 Task: Create a due date automation trigger when advanced on, on the wednesday after a card is due add fields with custom field "Resume" set to a number lower or equal to 1 and greater or equal to 10 at 11:00 AM.
Action: Mouse moved to (1134, 92)
Screenshot: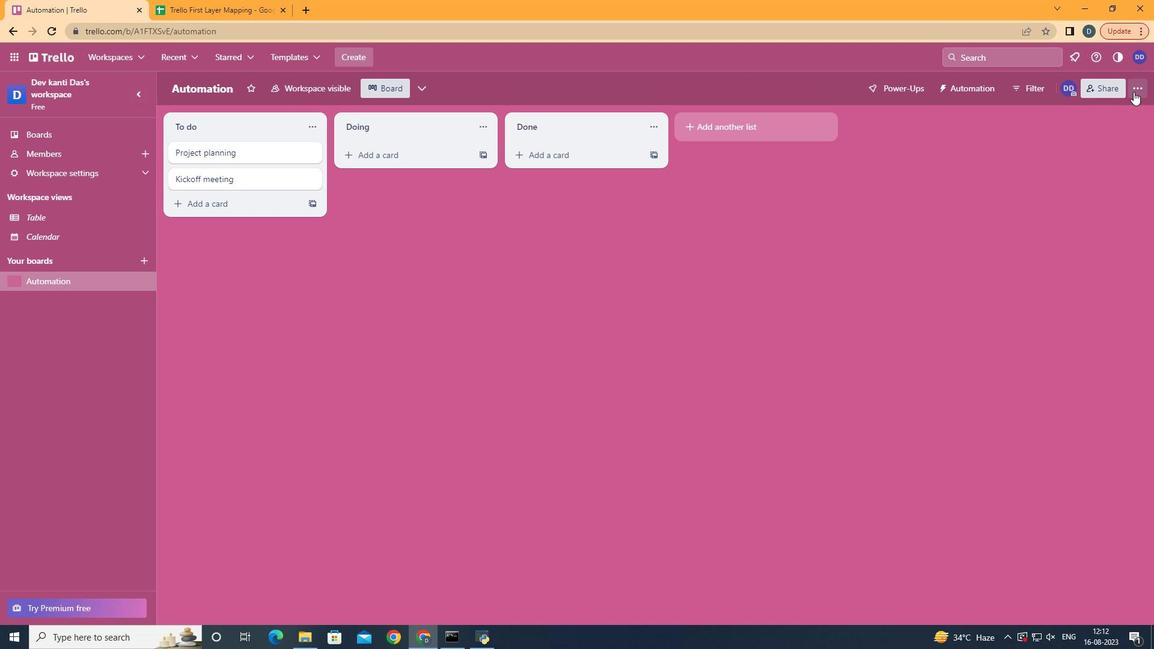 
Action: Mouse pressed left at (1134, 92)
Screenshot: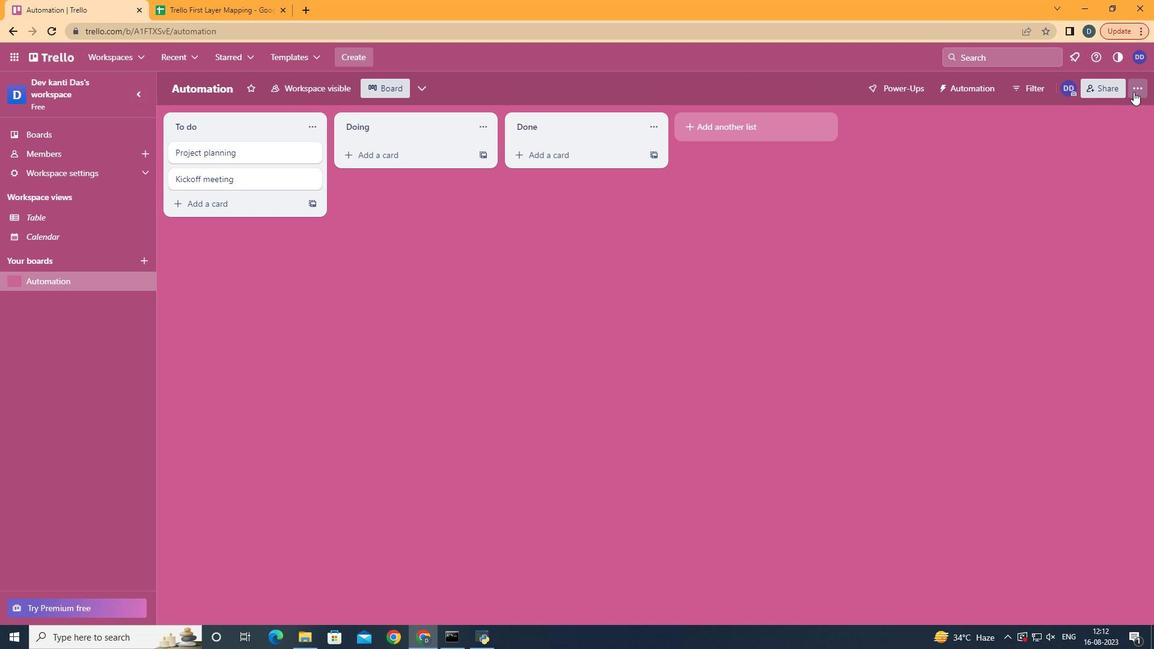 
Action: Mouse moved to (1043, 259)
Screenshot: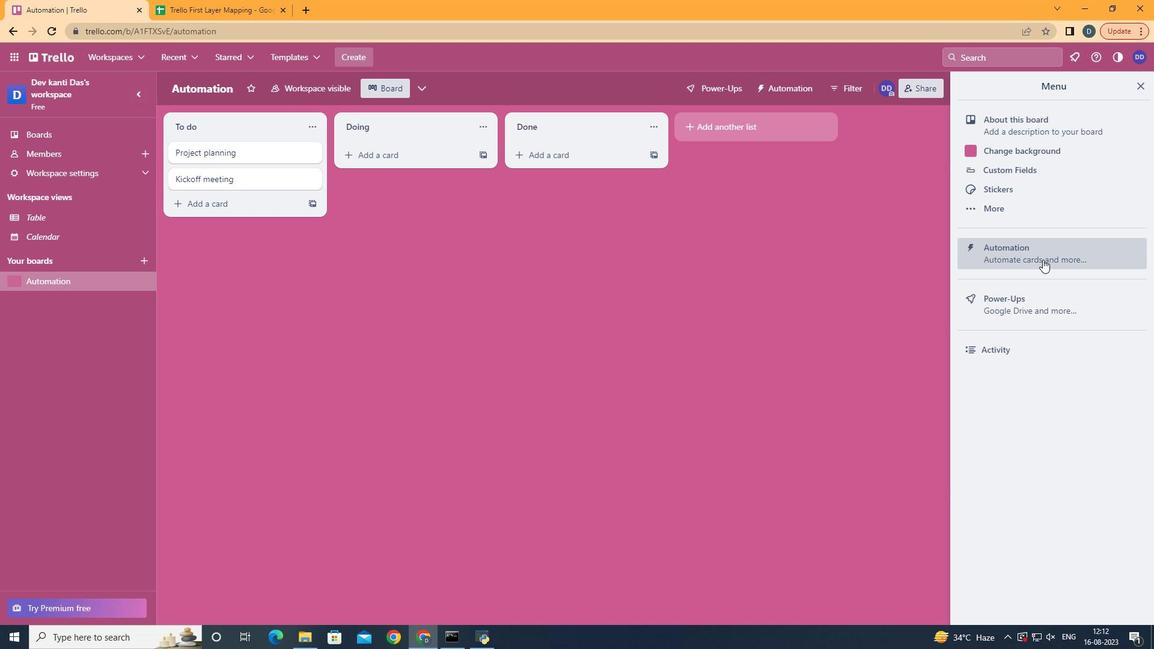 
Action: Mouse pressed left at (1043, 259)
Screenshot: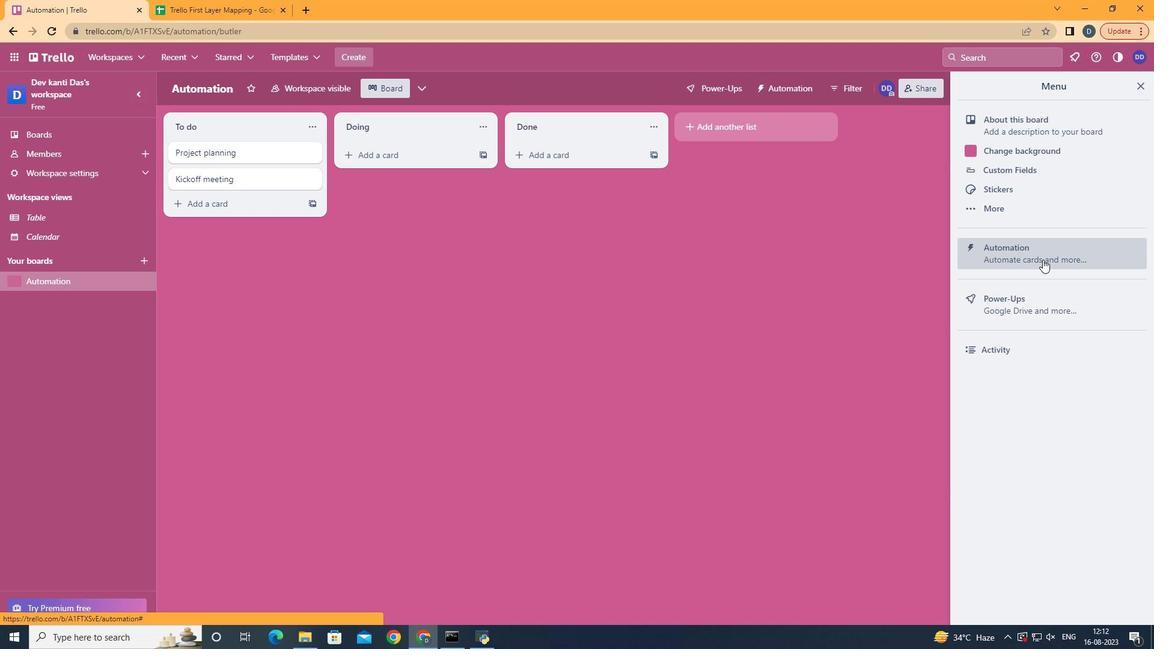 
Action: Mouse moved to (208, 242)
Screenshot: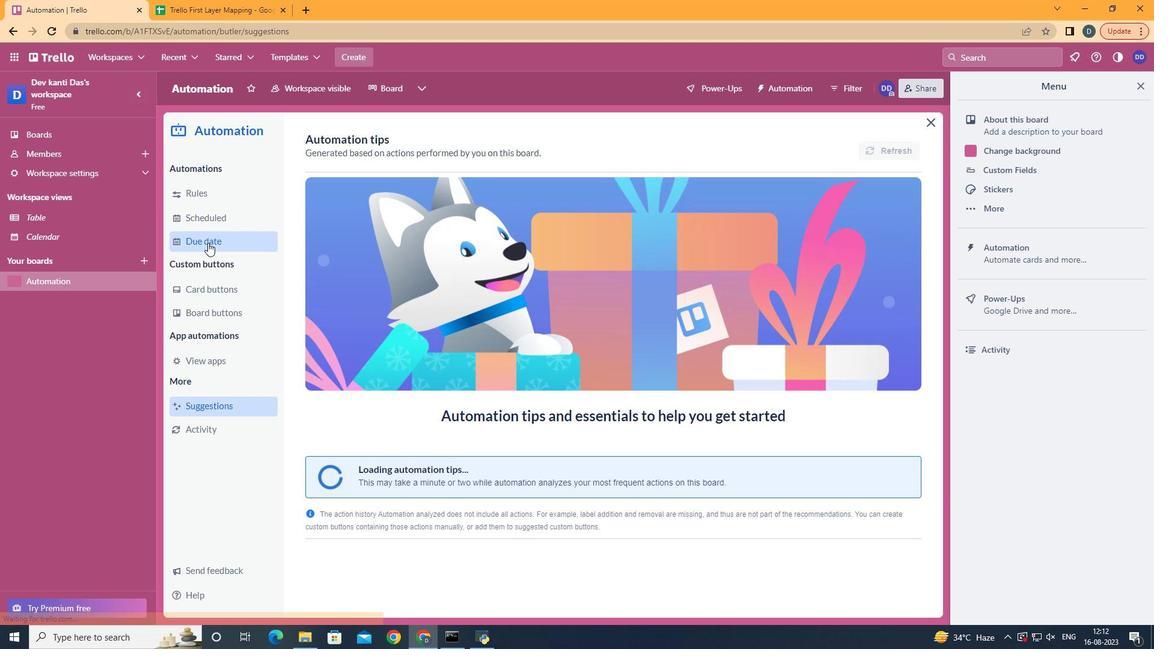 
Action: Mouse pressed left at (208, 242)
Screenshot: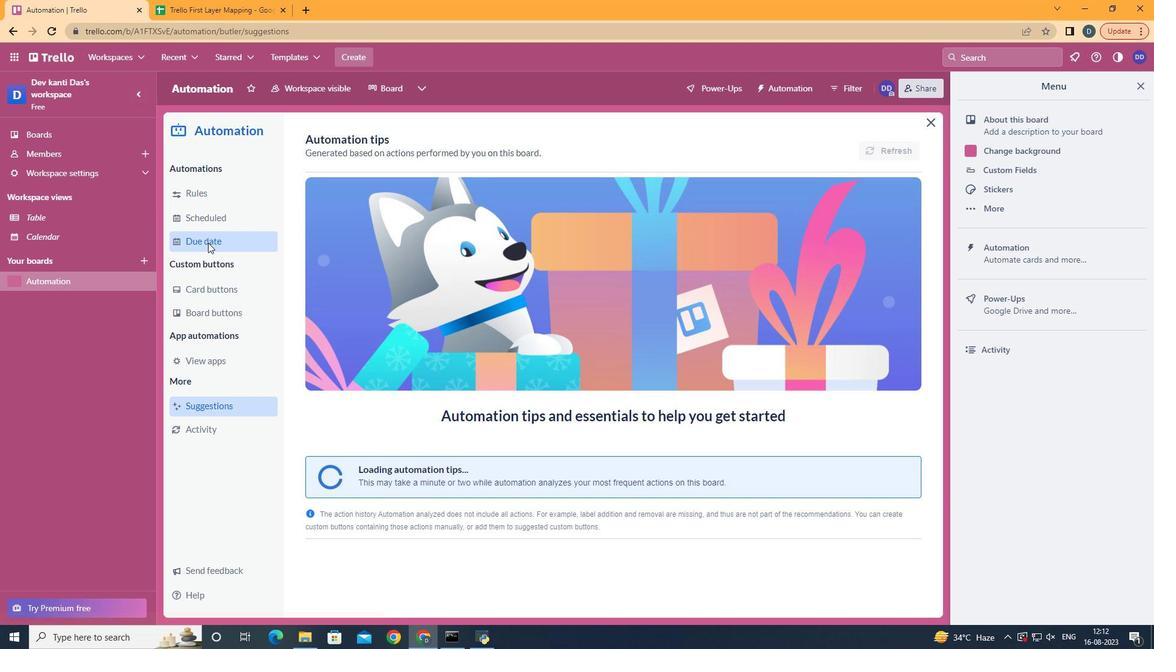 
Action: Mouse moved to (842, 146)
Screenshot: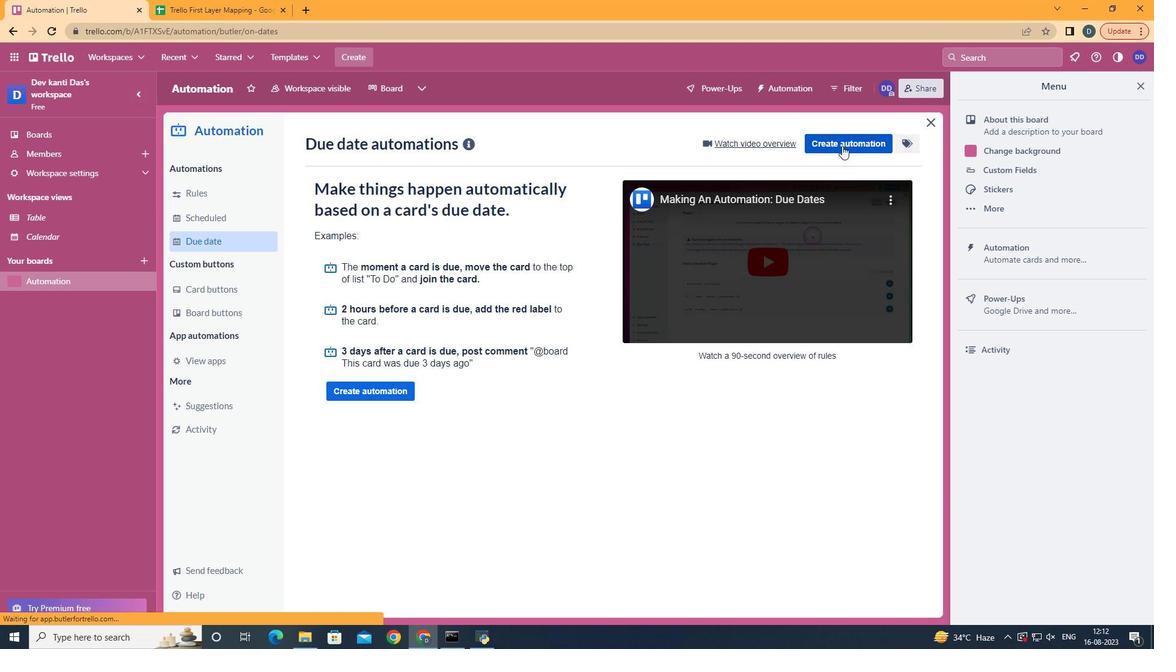 
Action: Mouse pressed left at (842, 146)
Screenshot: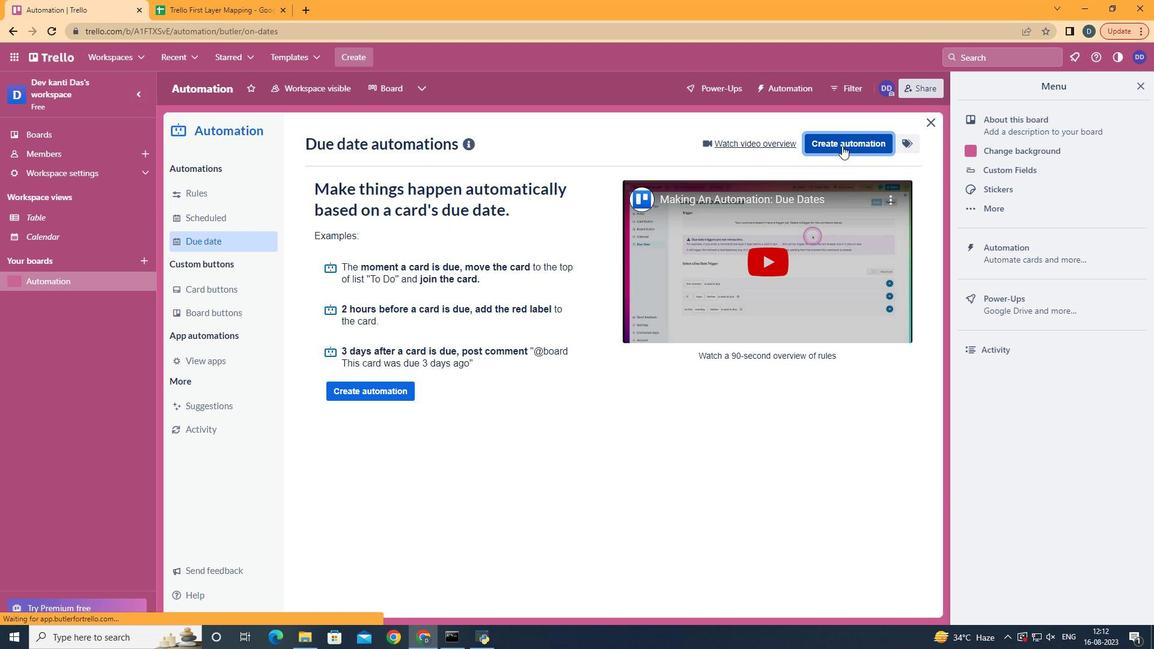 
Action: Mouse moved to (621, 258)
Screenshot: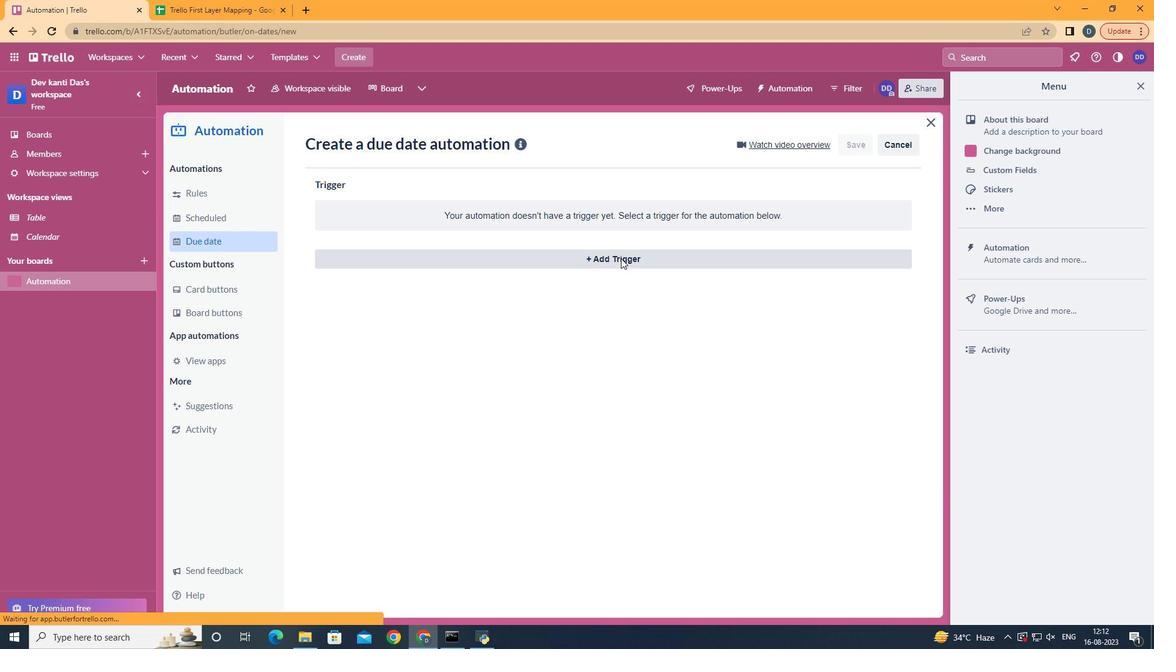 
Action: Mouse pressed left at (621, 258)
Screenshot: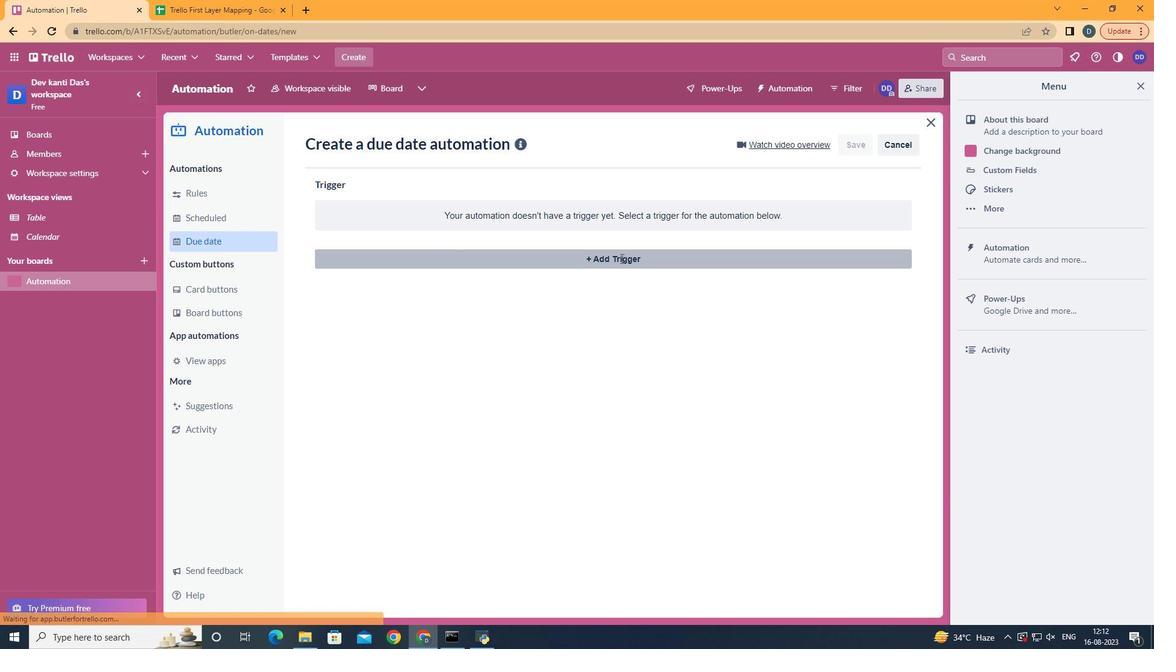 
Action: Mouse moved to (401, 365)
Screenshot: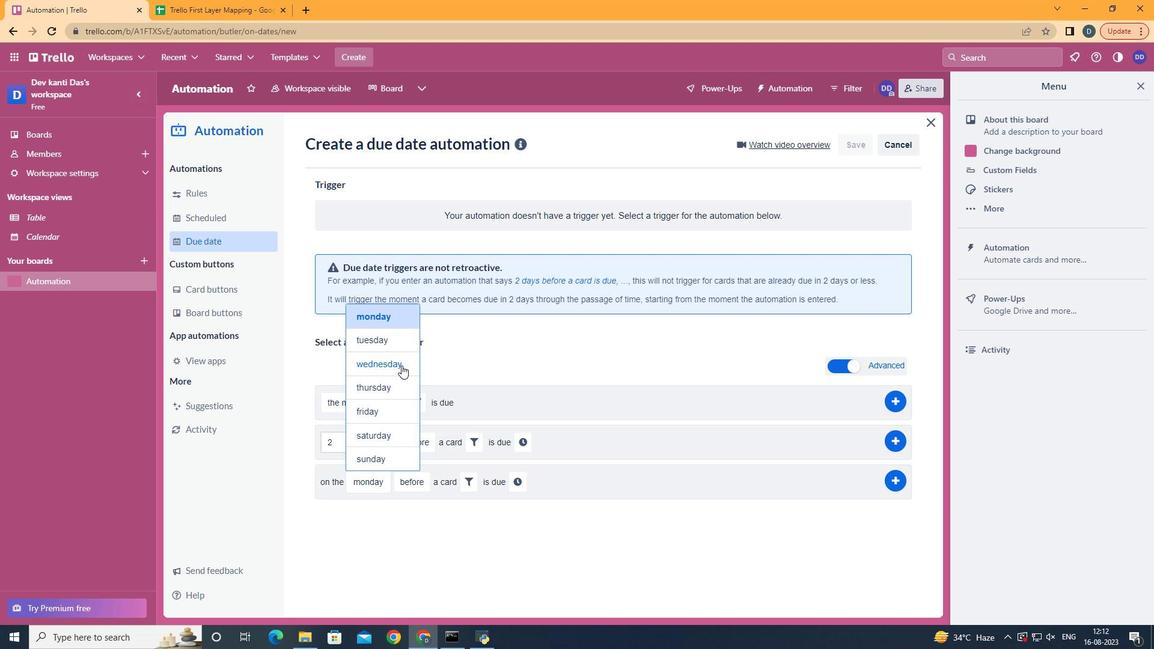 
Action: Mouse pressed left at (401, 365)
Screenshot: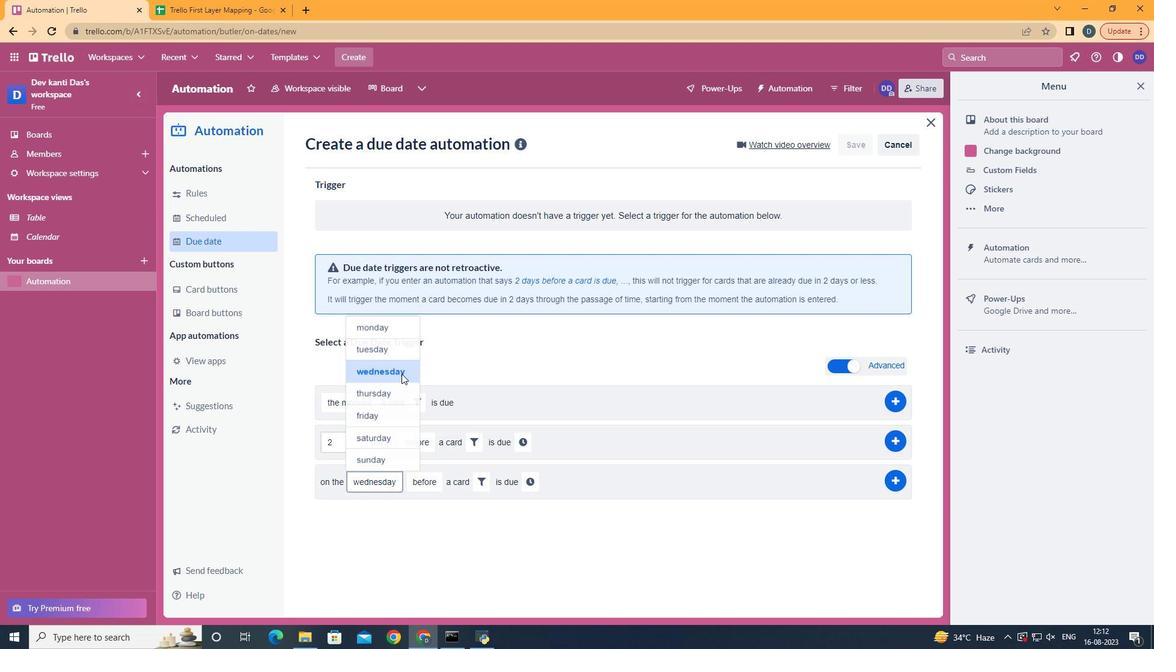 
Action: Mouse moved to (435, 526)
Screenshot: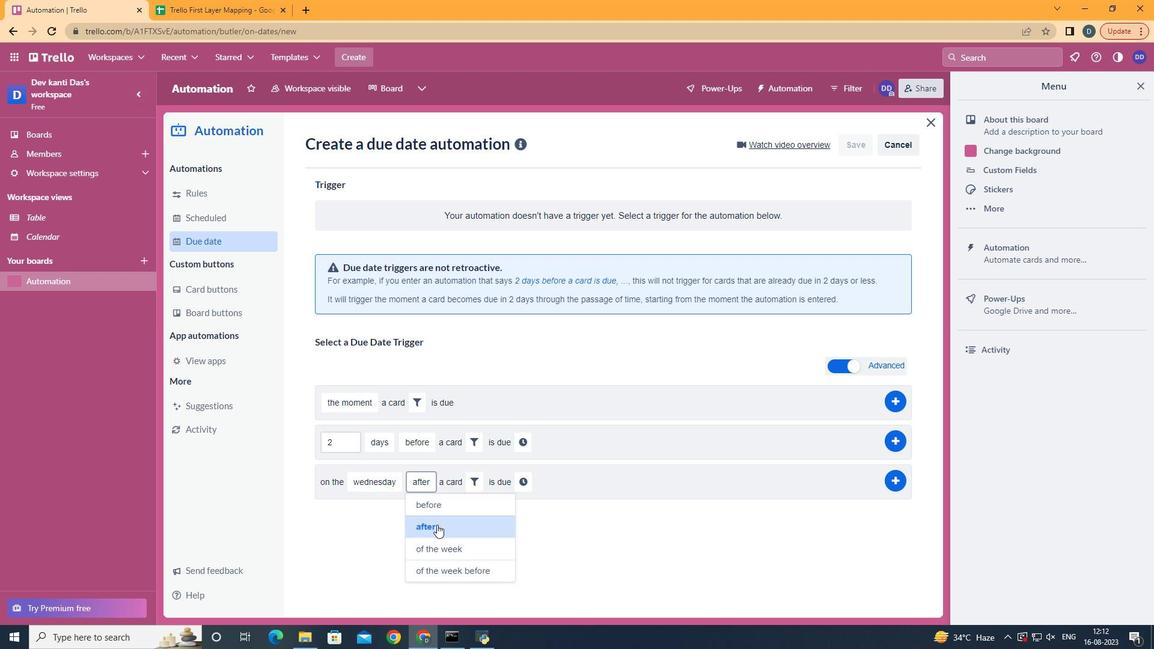 
Action: Mouse pressed left at (435, 526)
Screenshot: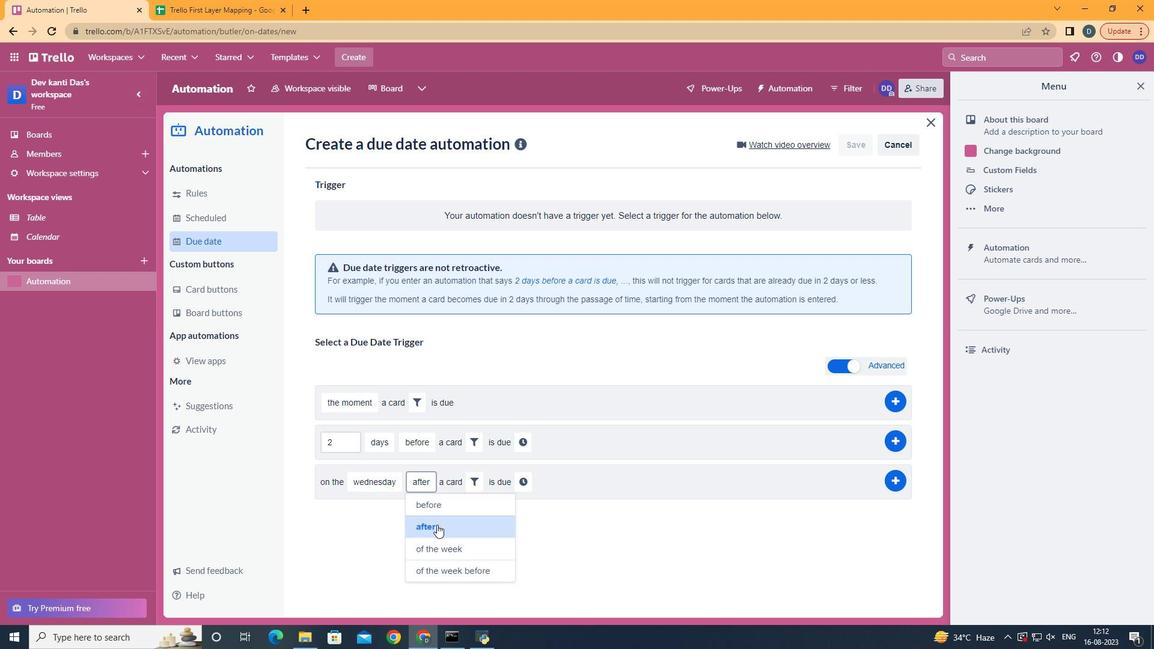 
Action: Mouse moved to (464, 485)
Screenshot: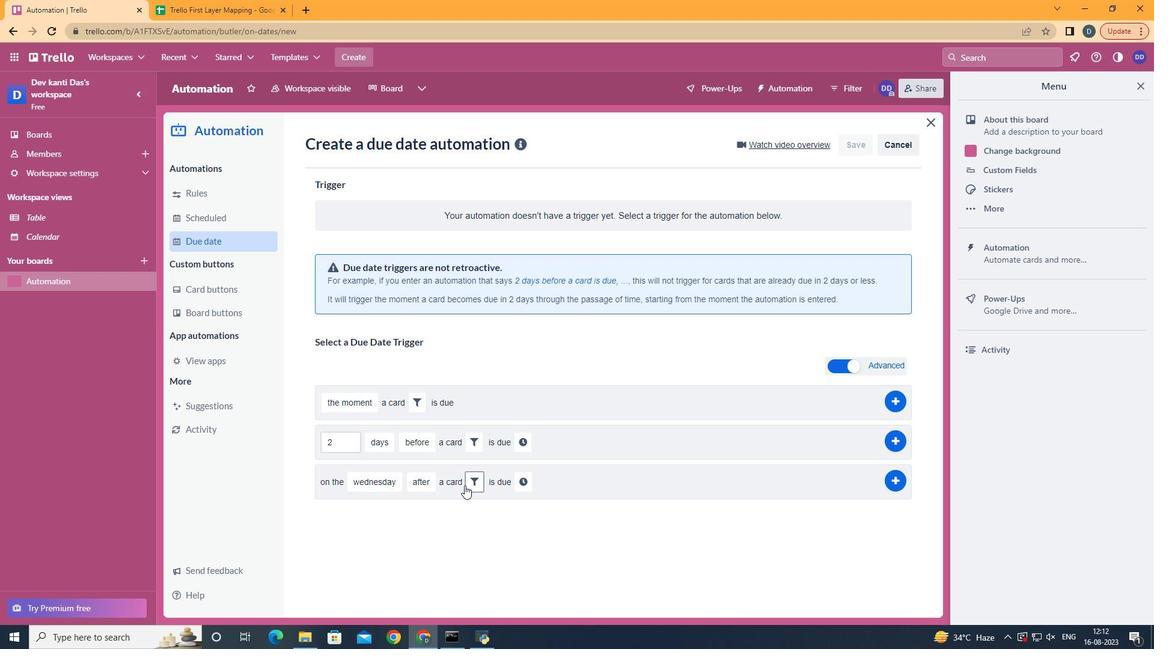 
Action: Mouse pressed left at (464, 485)
Screenshot: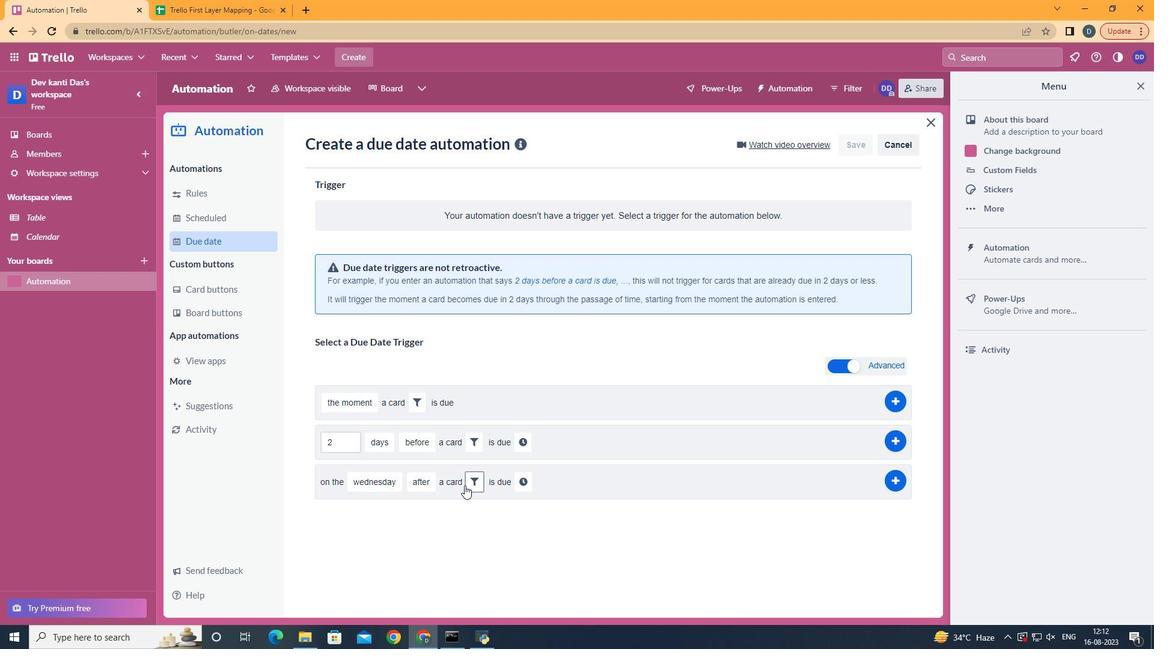 
Action: Mouse moved to (677, 521)
Screenshot: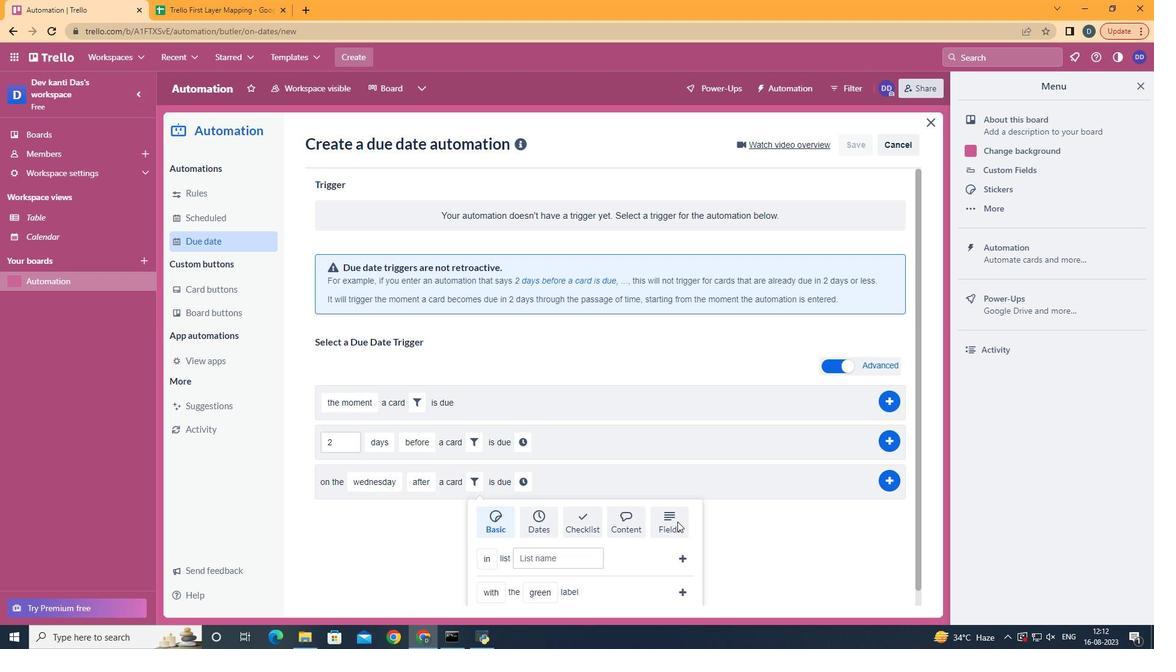 
Action: Mouse pressed left at (677, 521)
Screenshot: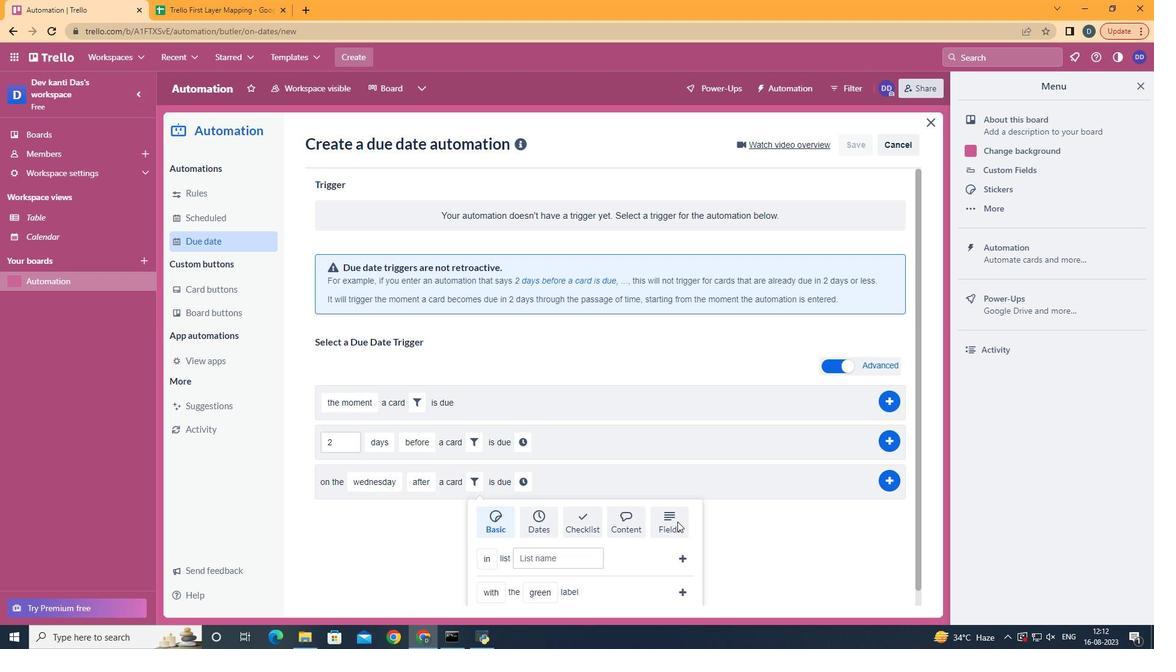
Action: Mouse scrolled (677, 521) with delta (0, 0)
Screenshot: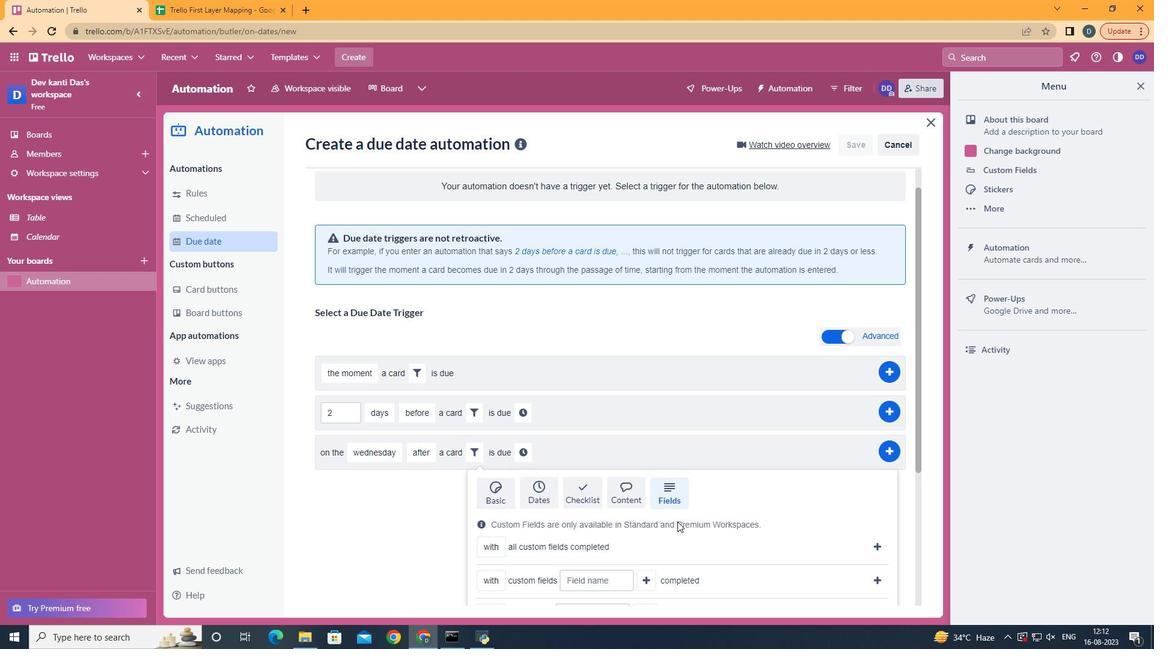 
Action: Mouse scrolled (677, 521) with delta (0, 0)
Screenshot: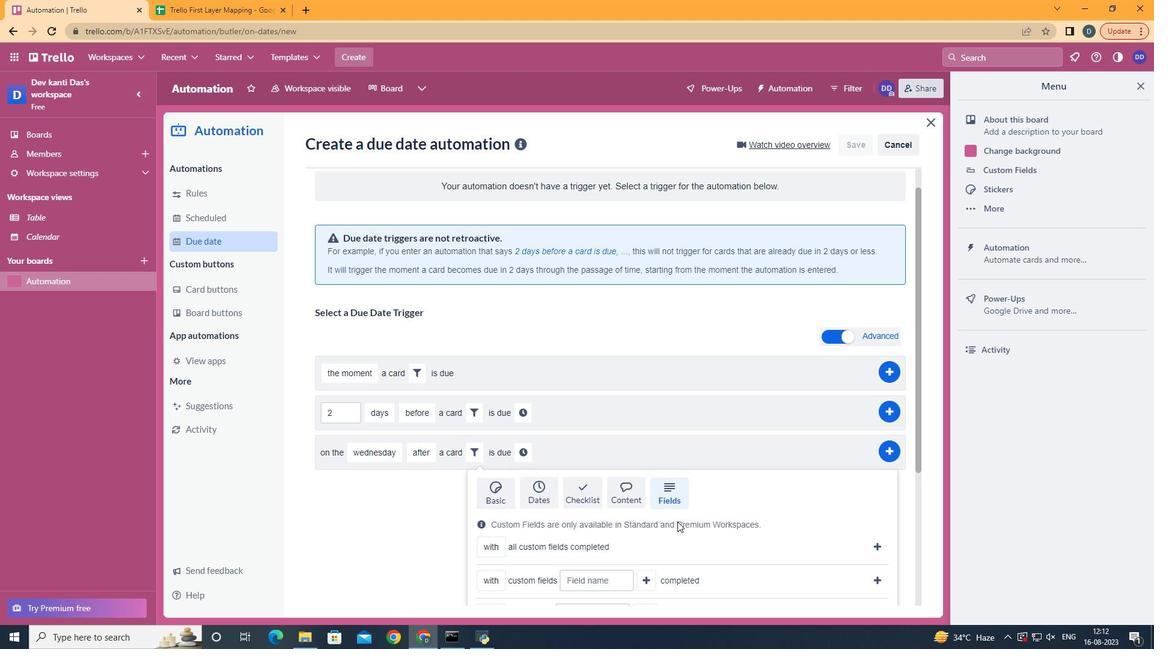 
Action: Mouse scrolled (677, 521) with delta (0, 0)
Screenshot: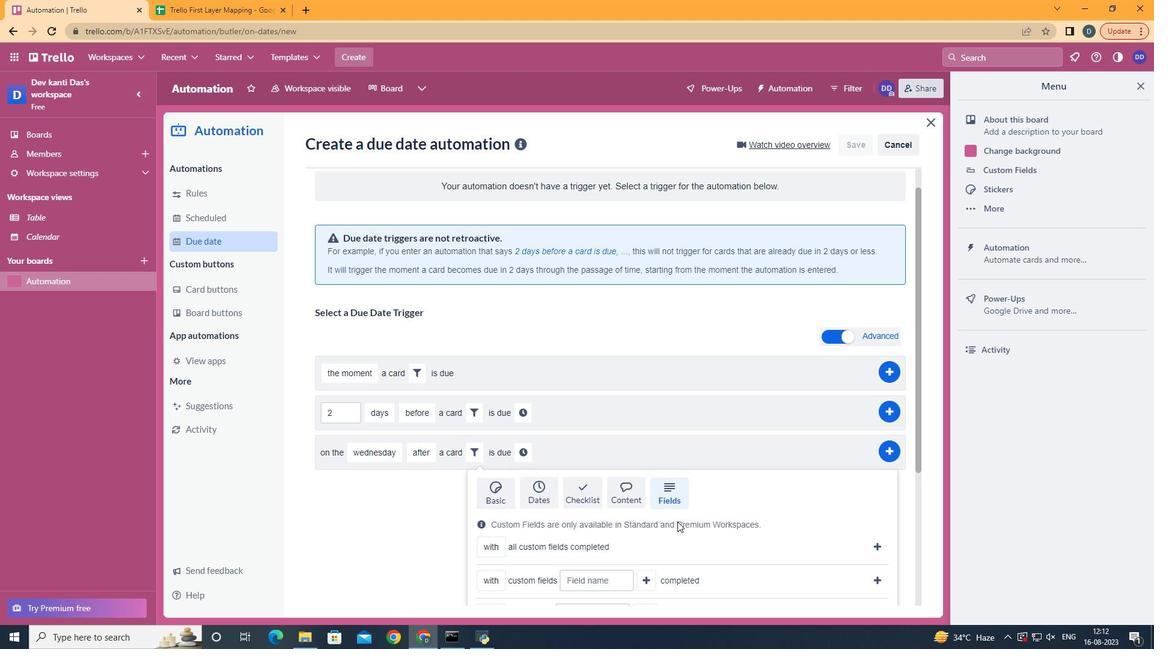 
Action: Mouse scrolled (677, 521) with delta (0, 0)
Screenshot: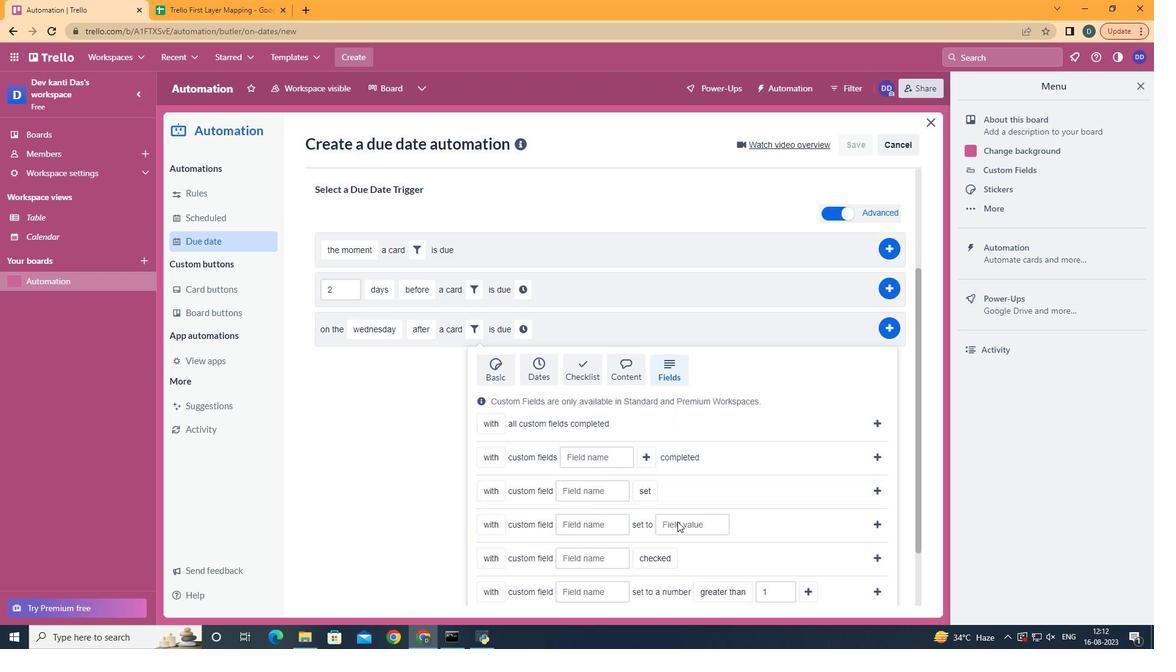 
Action: Mouse scrolled (677, 521) with delta (0, 0)
Screenshot: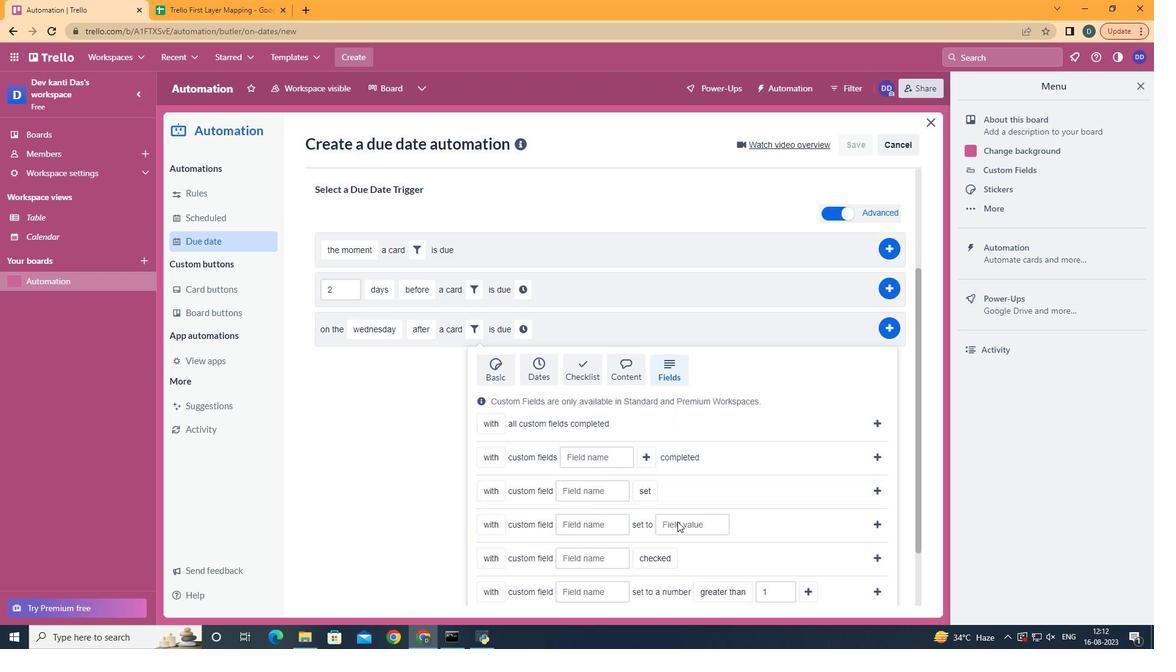 
Action: Mouse scrolled (677, 521) with delta (0, 0)
Screenshot: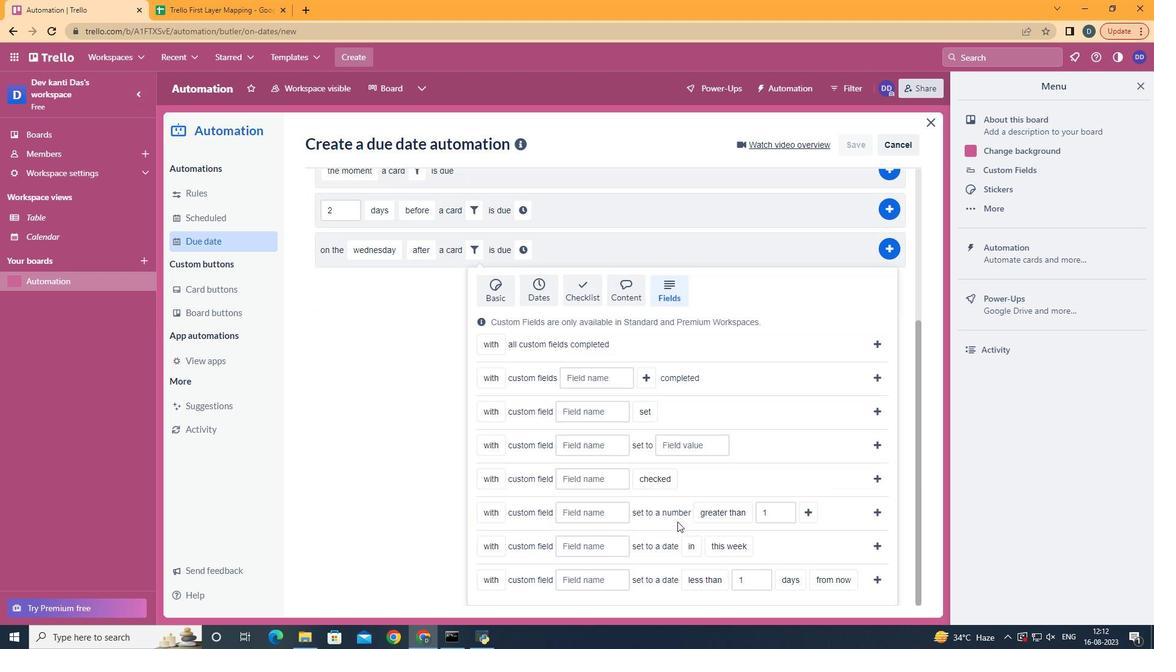 
Action: Mouse moved to (589, 504)
Screenshot: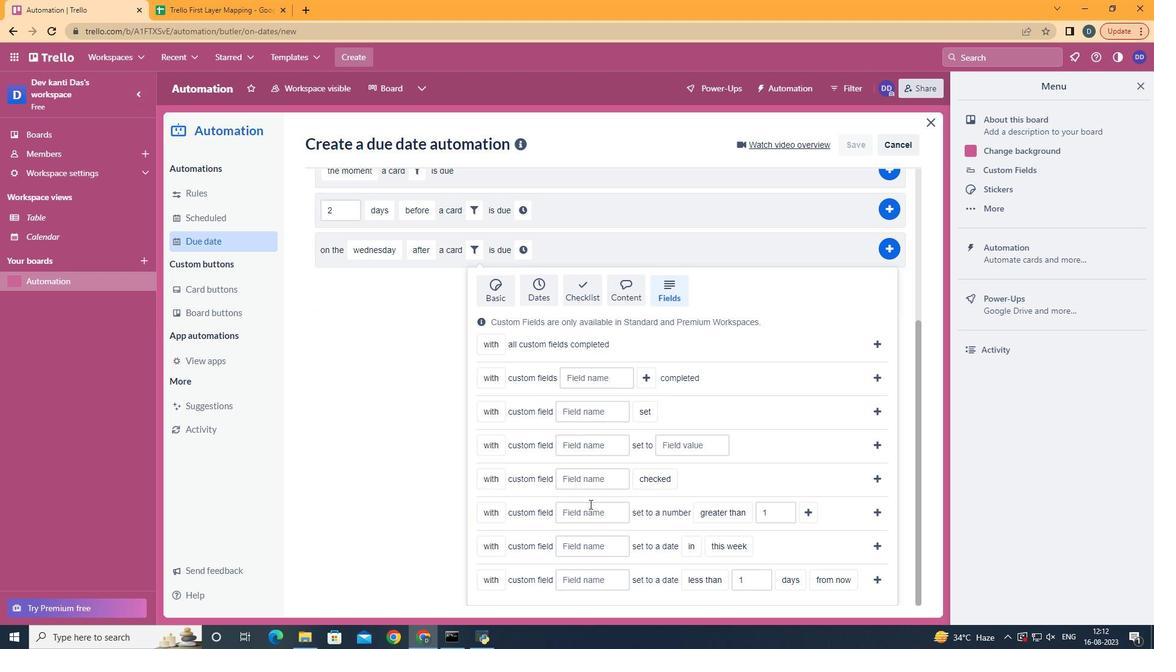 
Action: Mouse pressed left at (589, 504)
Screenshot: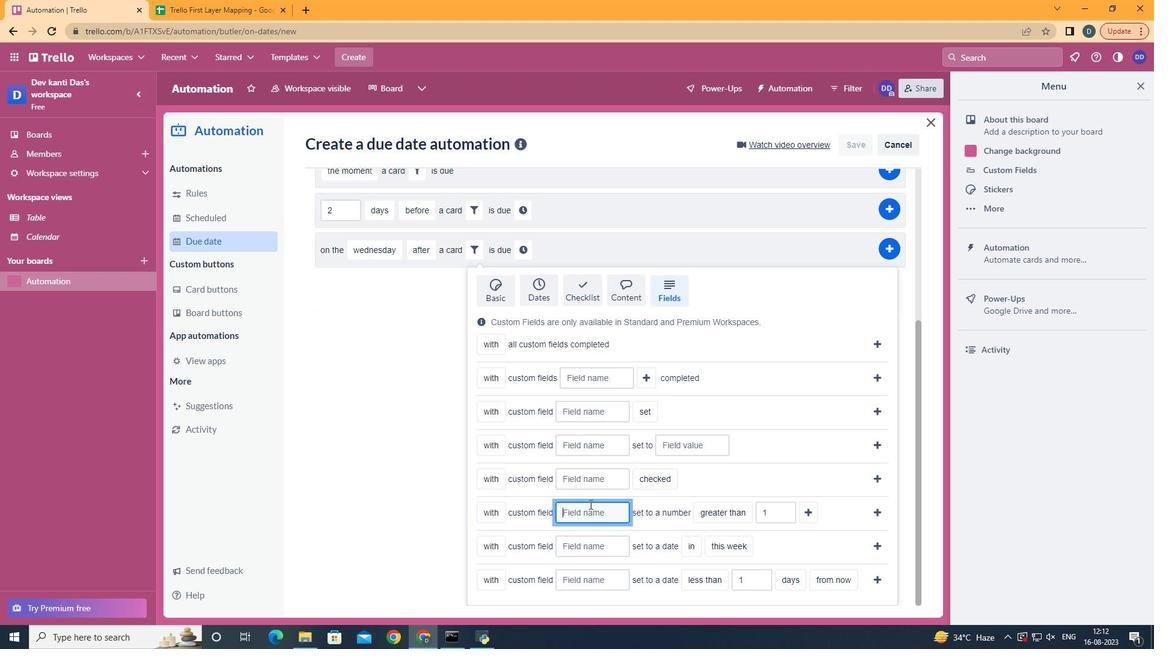 
Action: Key pressed <Key.shift>Resume
Screenshot: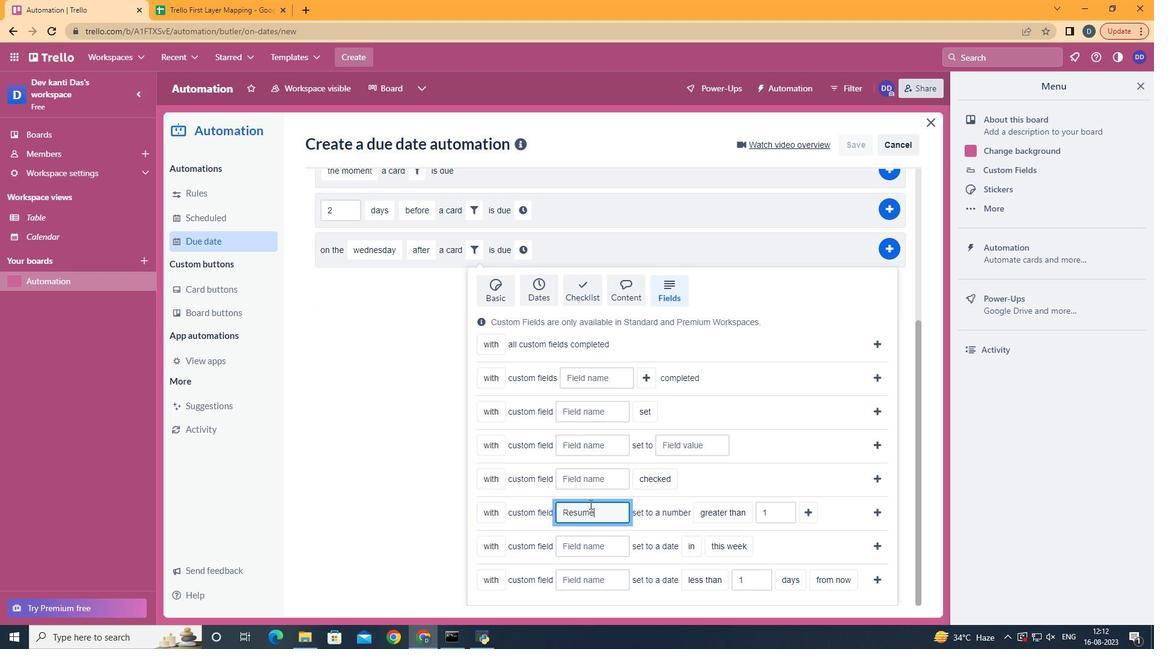 
Action: Mouse moved to (728, 491)
Screenshot: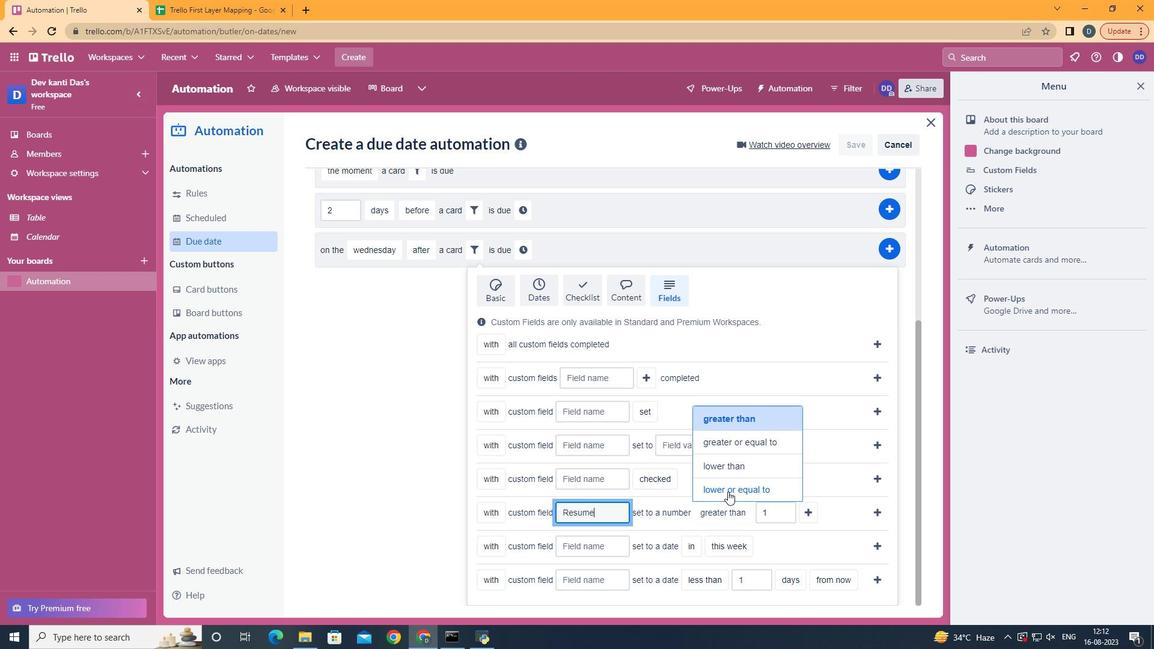 
Action: Mouse pressed left at (728, 491)
Screenshot: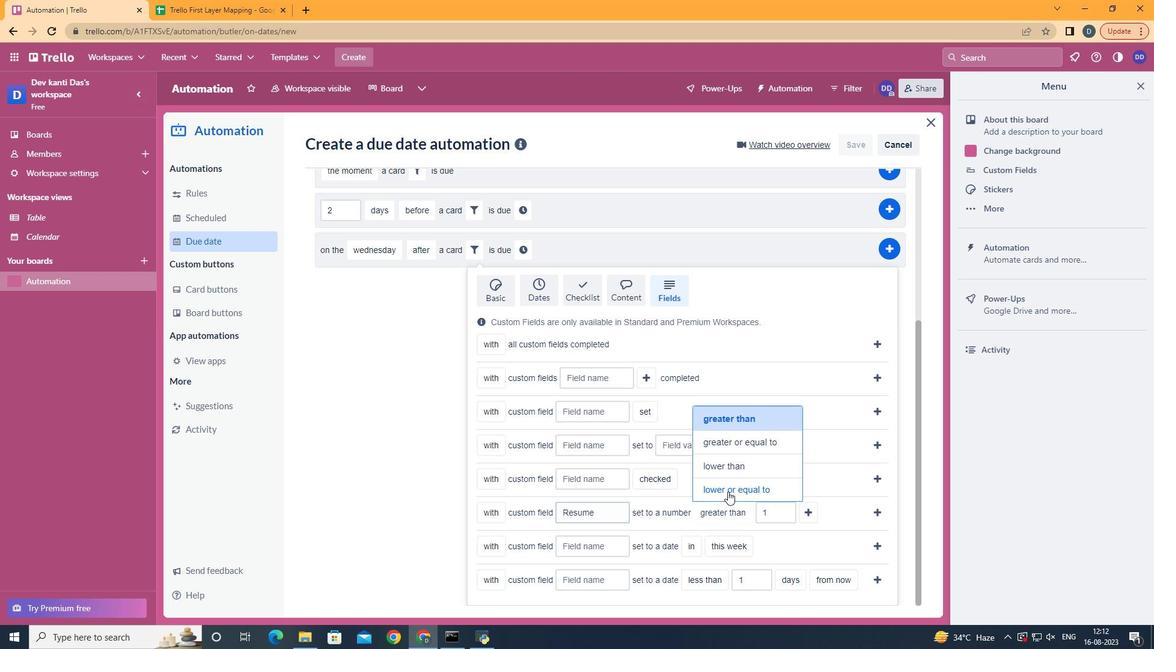 
Action: Mouse moved to (830, 520)
Screenshot: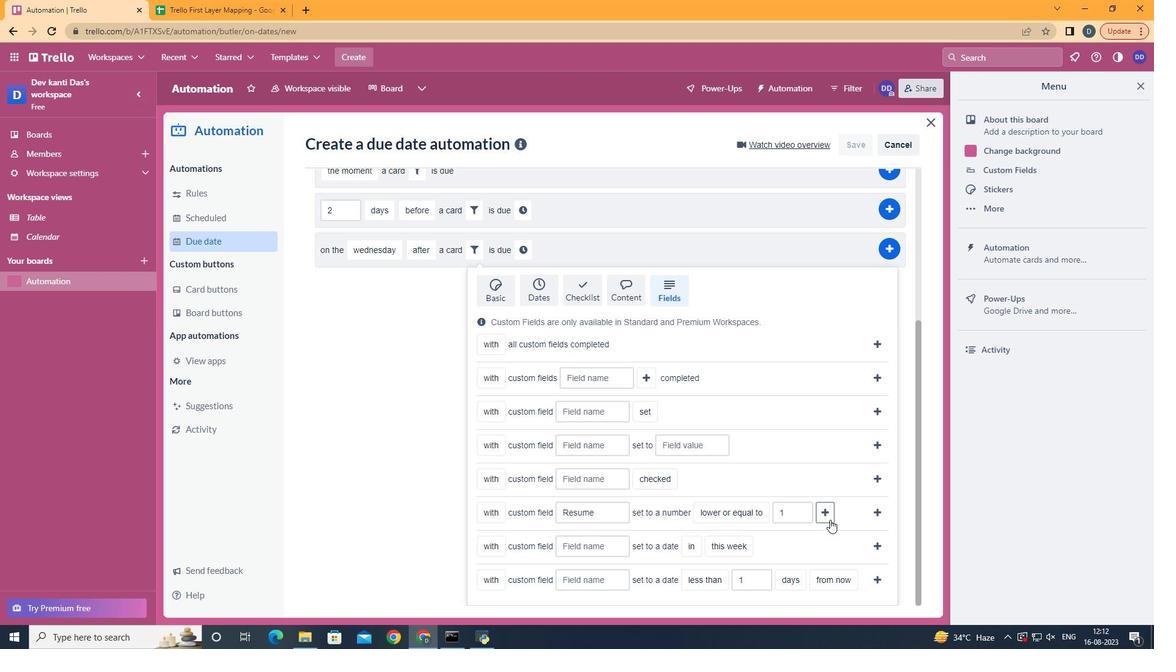 
Action: Mouse pressed left at (830, 520)
Screenshot: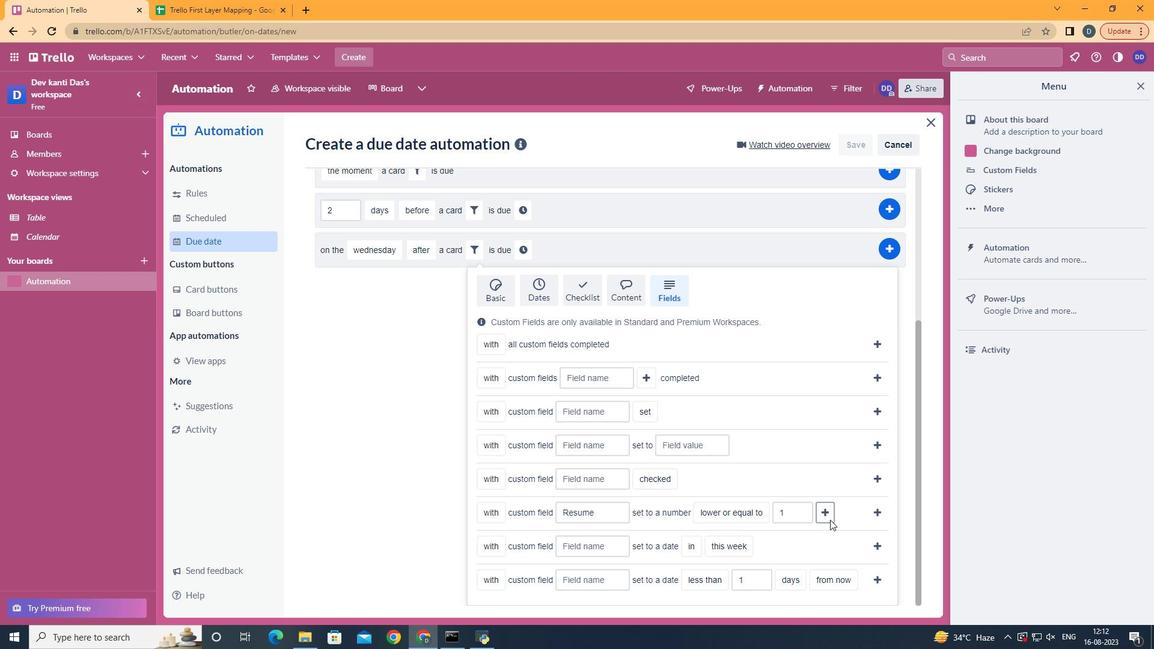 
Action: Mouse moved to (553, 514)
Screenshot: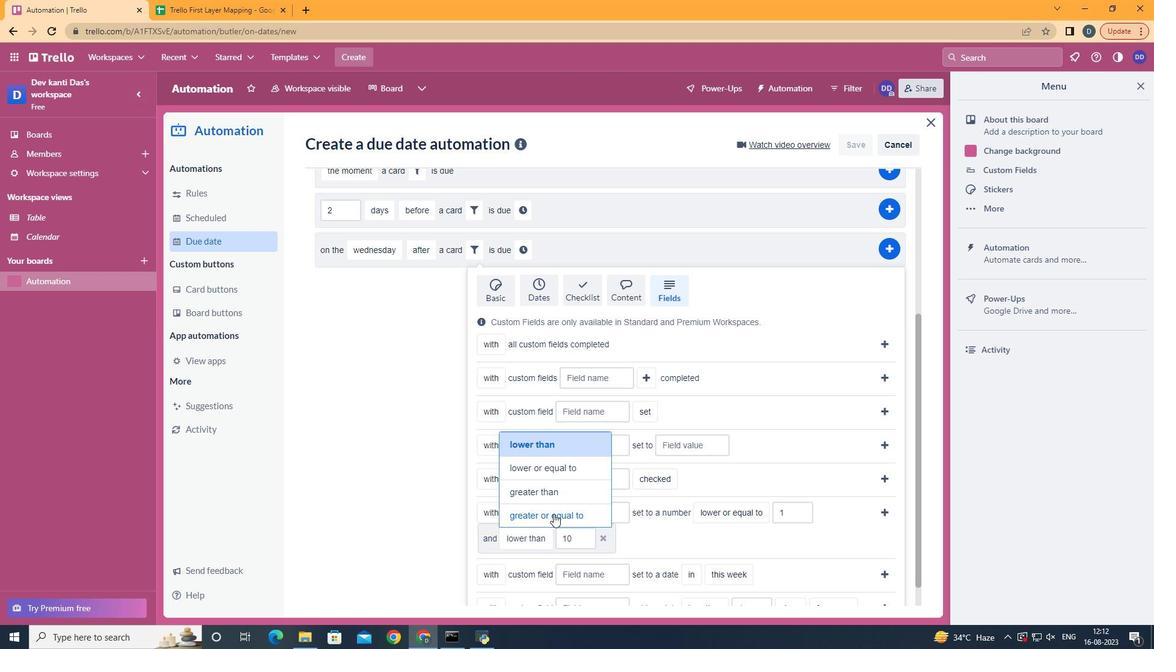 
Action: Mouse pressed left at (553, 514)
Screenshot: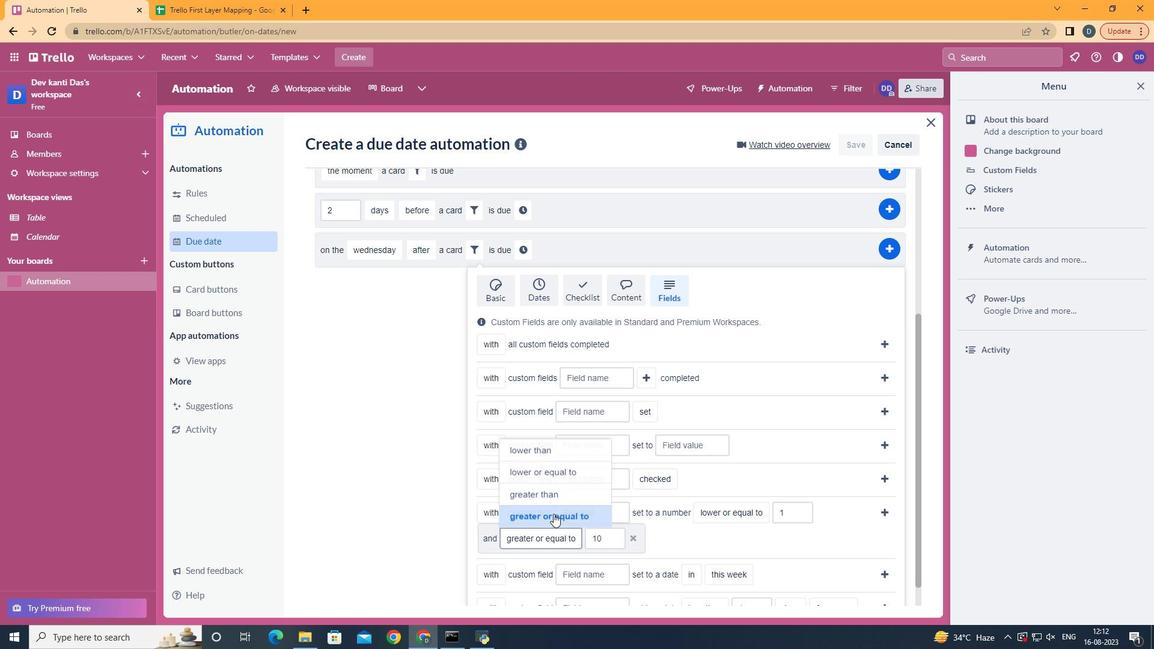 
Action: Mouse moved to (886, 511)
Screenshot: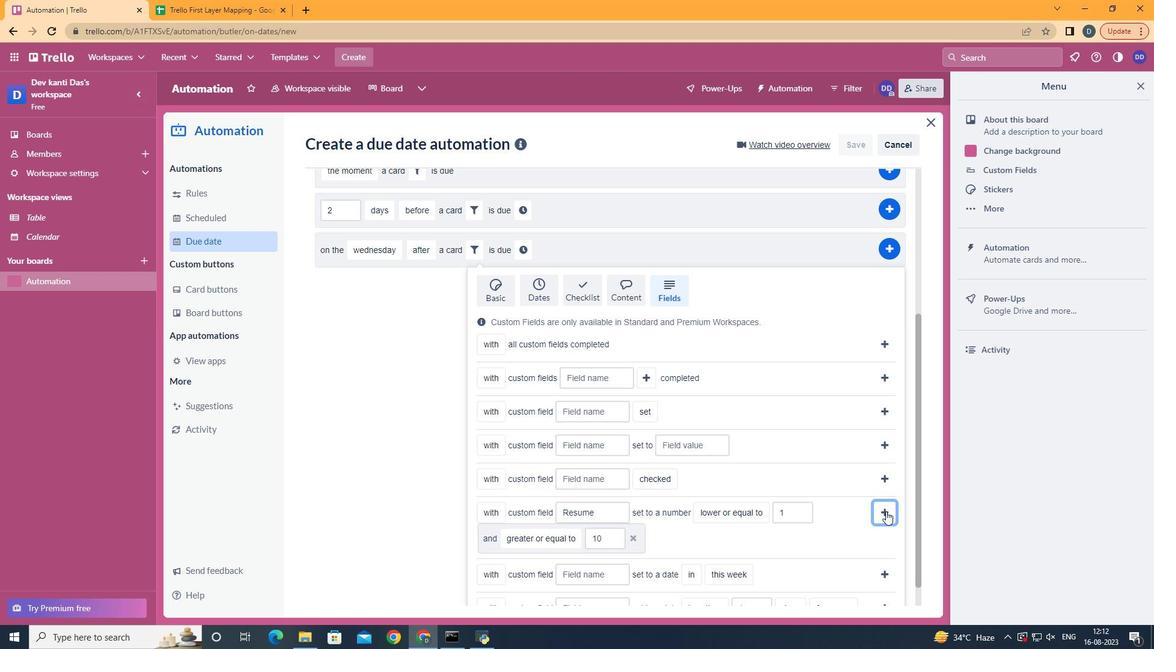 
Action: Mouse pressed left at (886, 511)
Screenshot: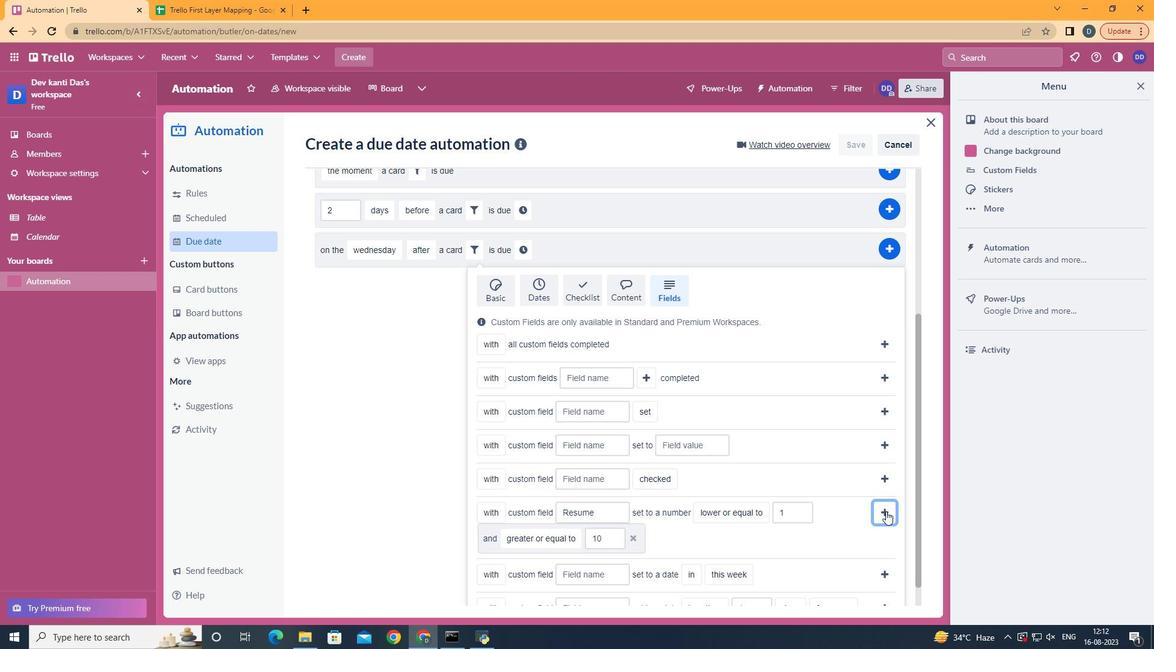 
Action: Mouse moved to (328, 508)
Screenshot: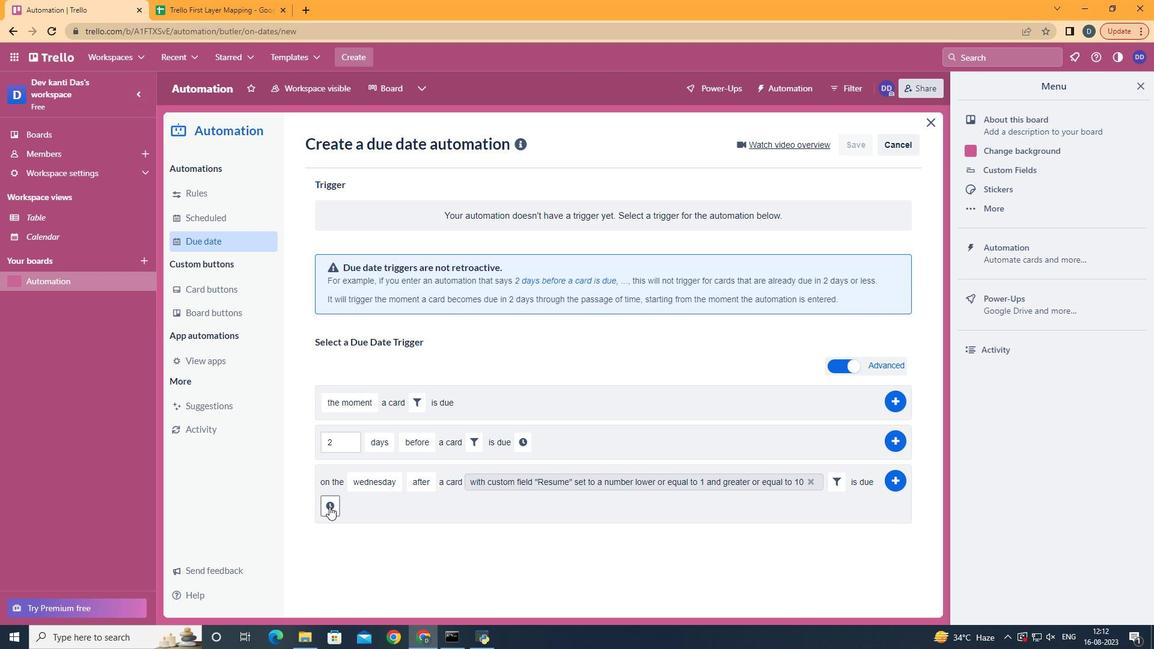 
Action: Mouse pressed left at (328, 508)
Screenshot: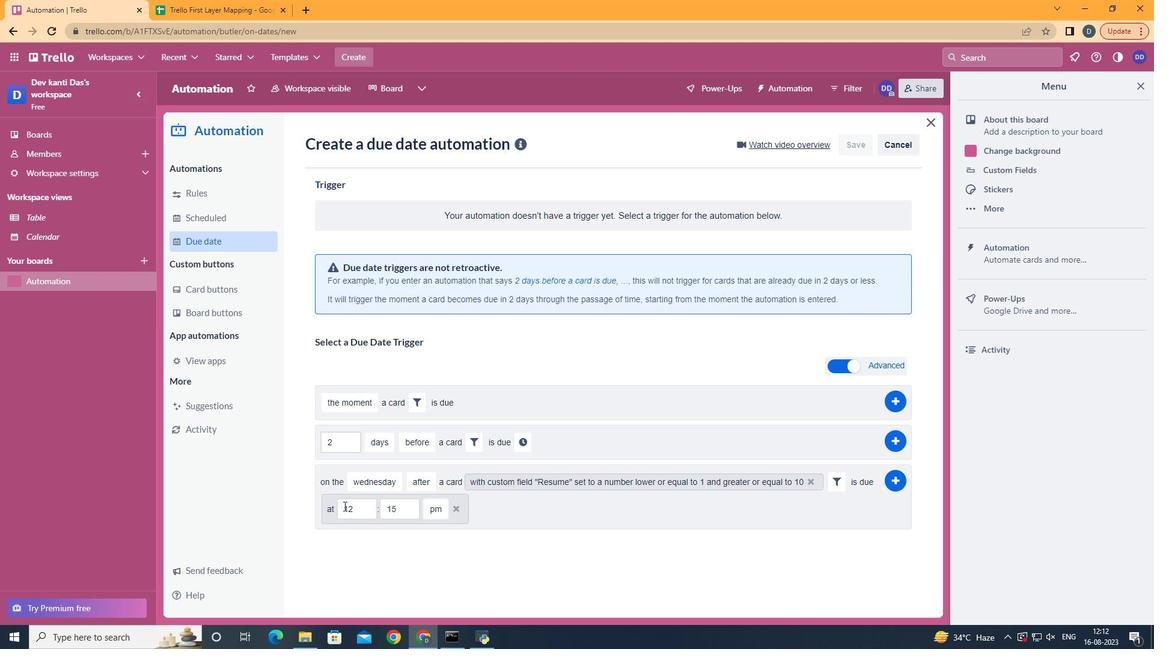 
Action: Mouse moved to (362, 506)
Screenshot: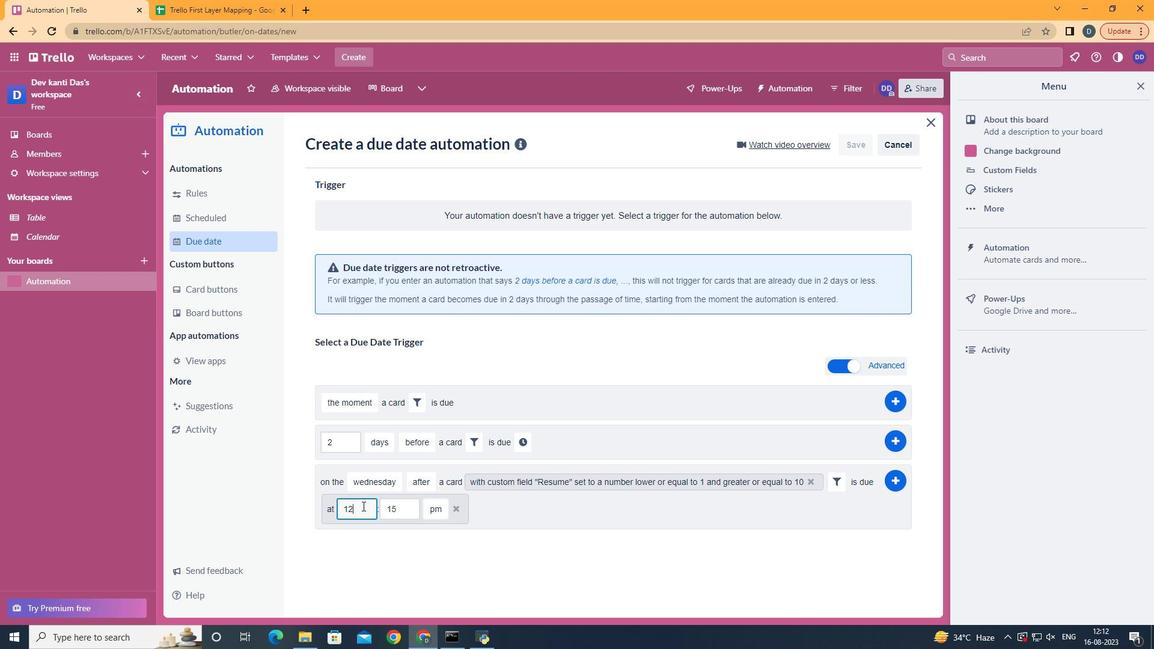 
Action: Mouse pressed left at (362, 506)
Screenshot: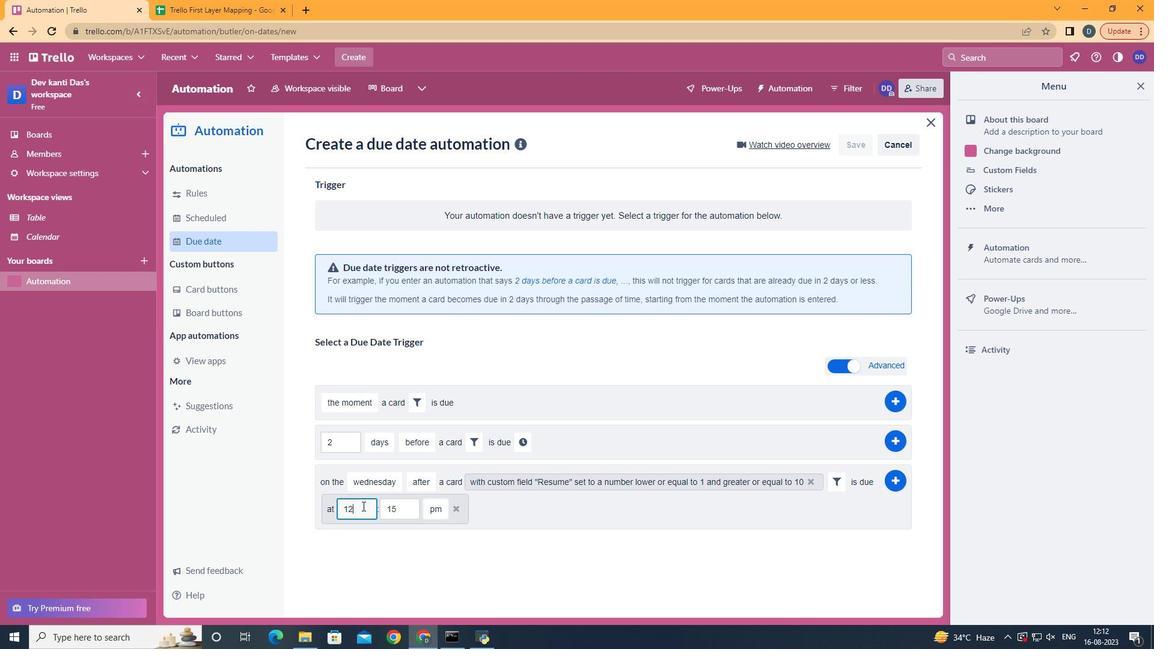 
Action: Key pressed <Key.backspace>1
Screenshot: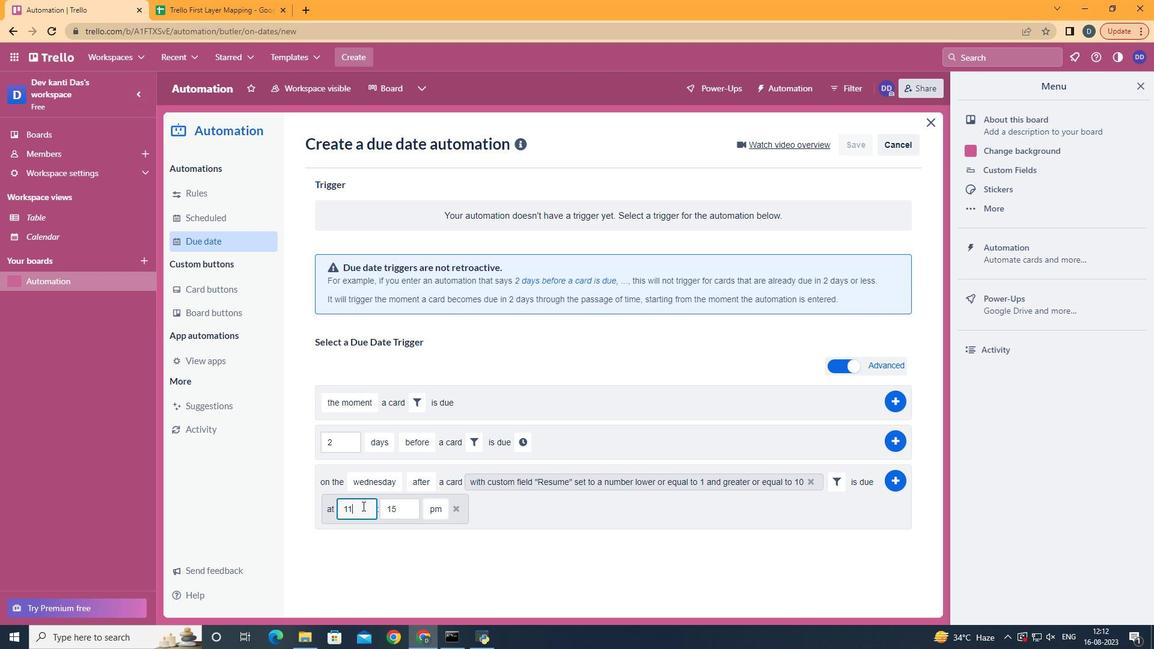 
Action: Mouse moved to (410, 509)
Screenshot: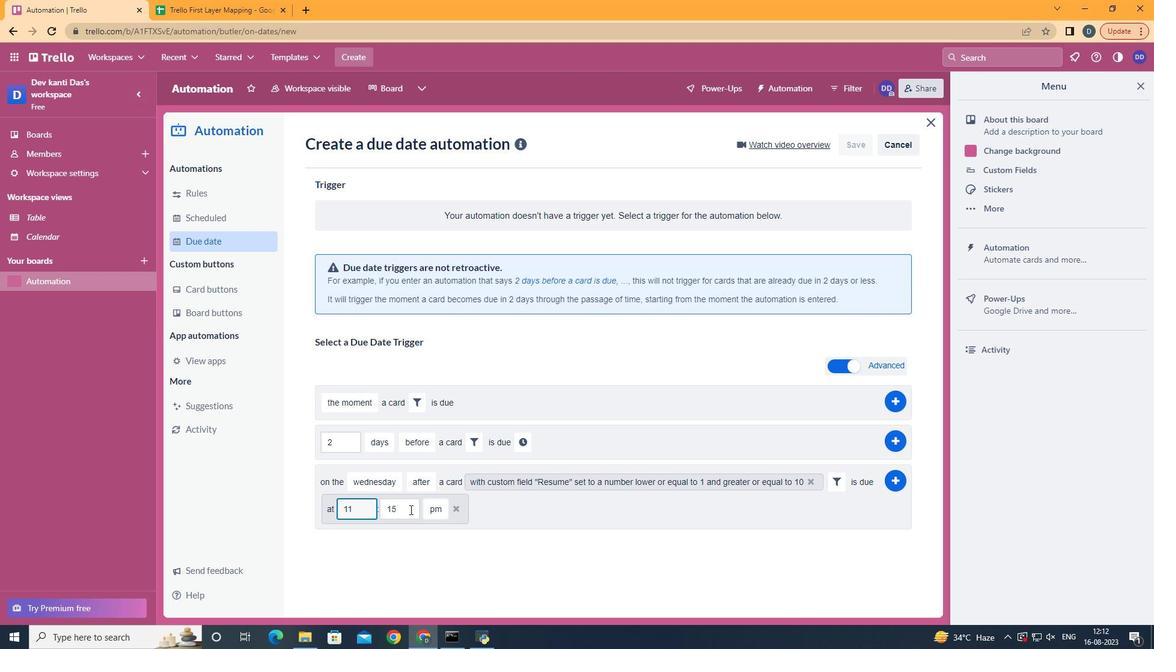 
Action: Mouse pressed left at (410, 509)
Screenshot: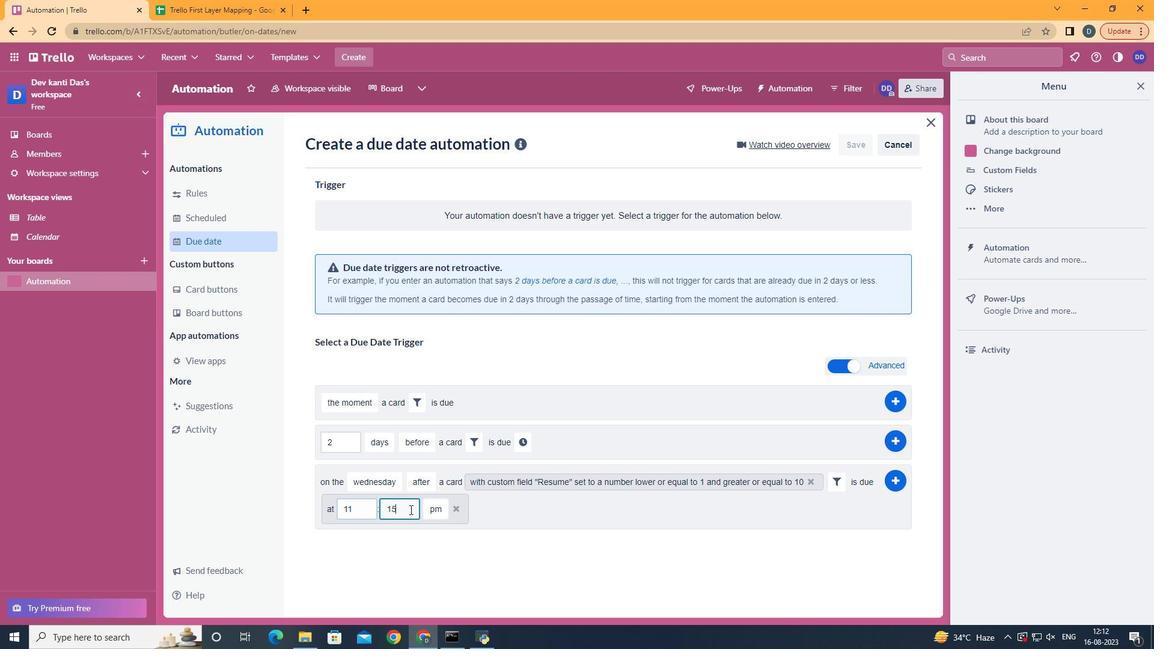 
Action: Key pressed <Key.backspace><Key.backspace>00
Screenshot: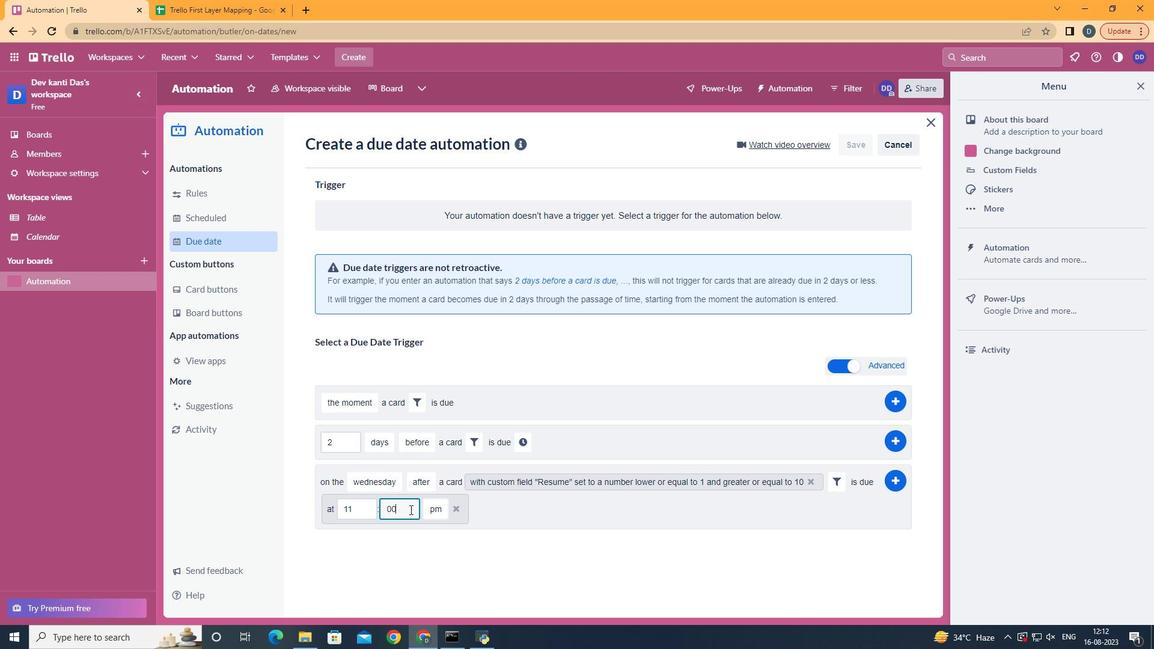 
Action: Mouse moved to (442, 529)
Screenshot: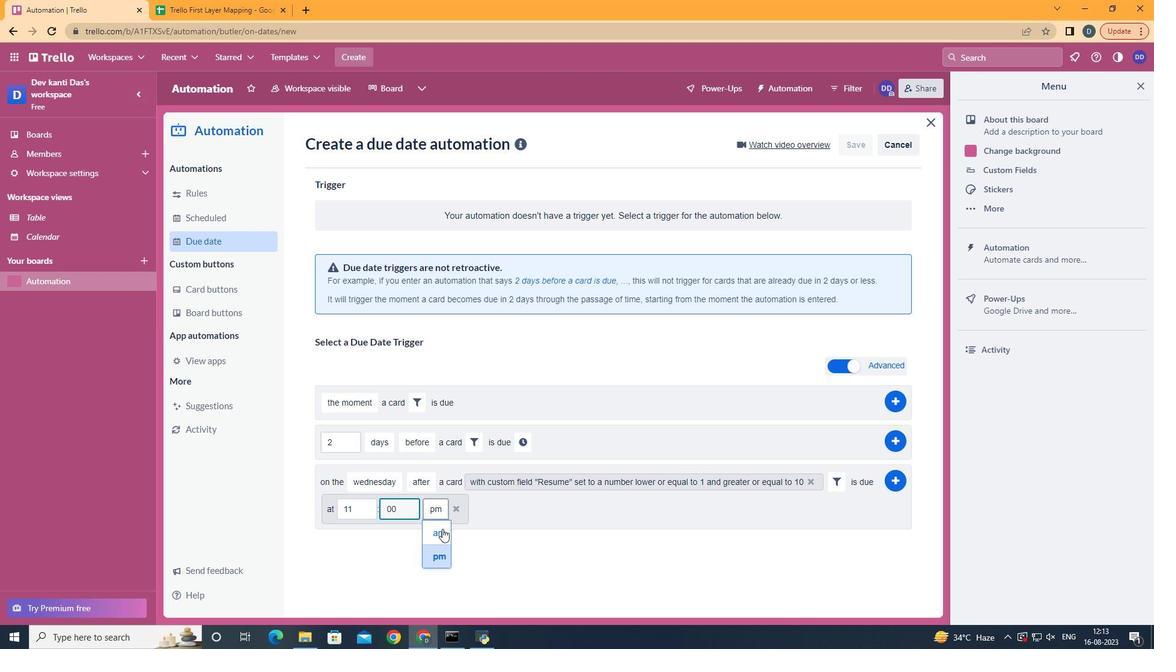 
Action: Mouse pressed left at (442, 529)
Screenshot: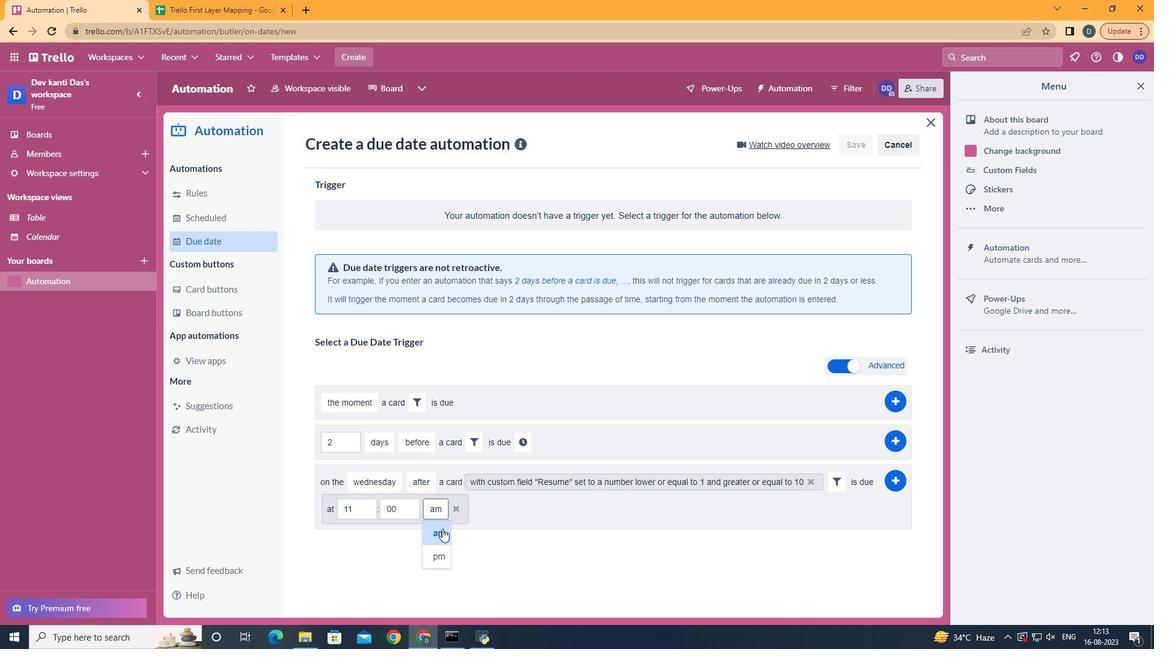
Action: Mouse moved to (891, 479)
Screenshot: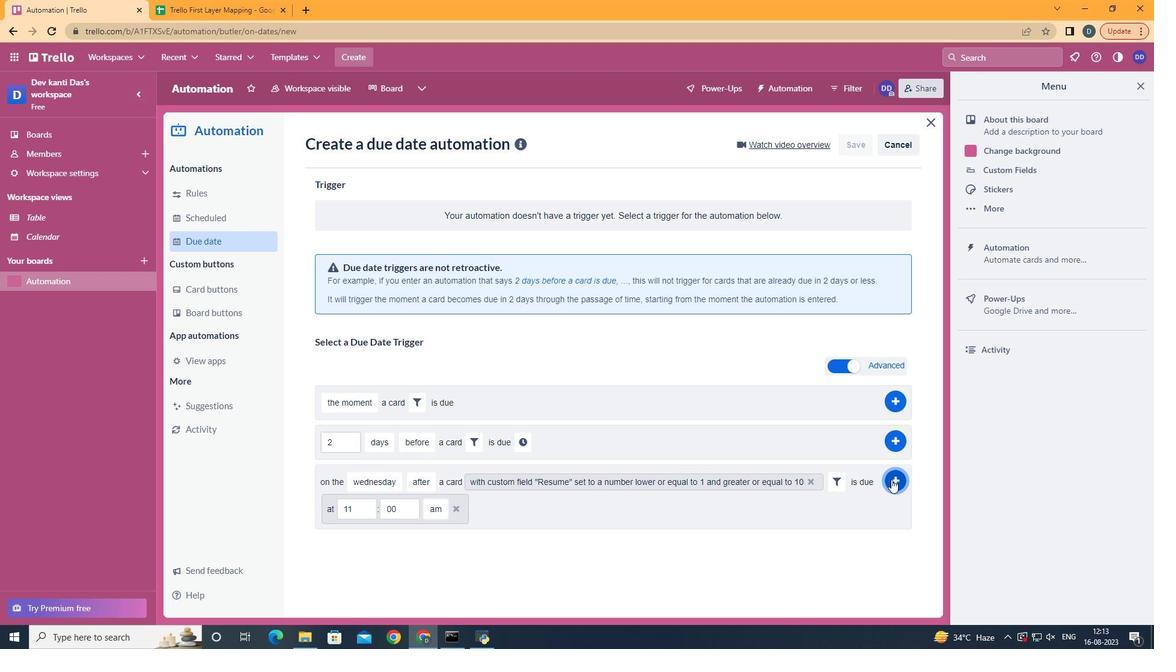 
Action: Mouse pressed left at (891, 479)
Screenshot: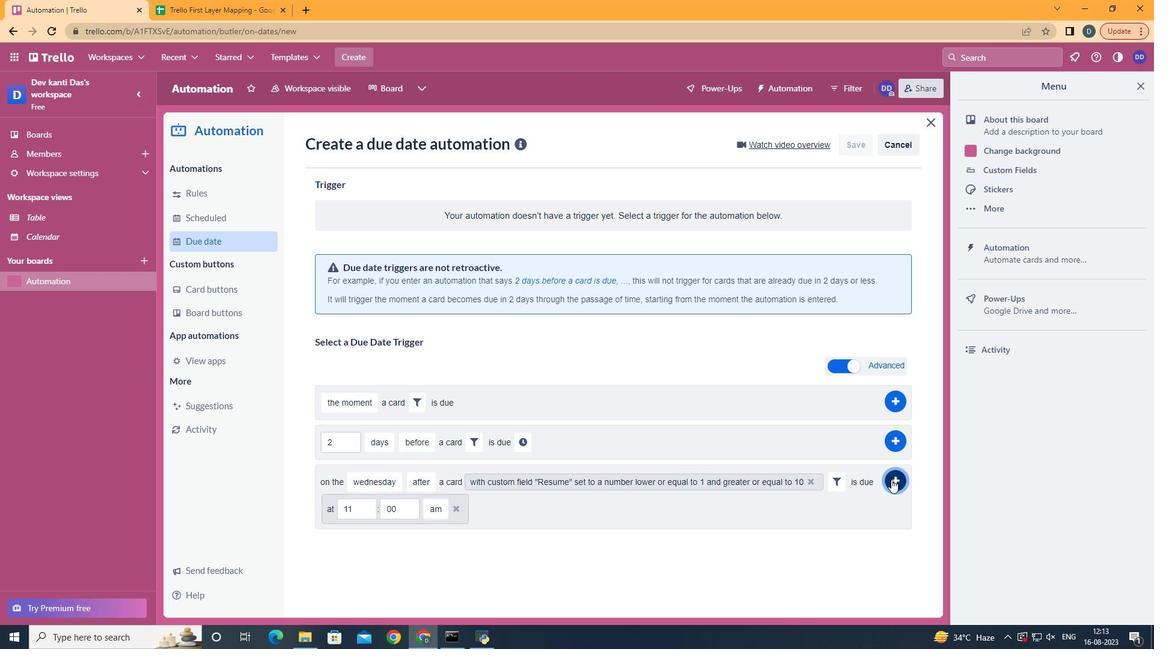 
